 Task: Look for space in Zarqa, Jordan from 1st June, 2023 to 9th June, 2023 for 5 adults in price range Rs.6000 to Rs.12000. Place can be entire place with 3 bedrooms having 3 beds and 3 bathrooms. Property type can be house, flat, guest house. Amenities needed are: washing machine. Booking option can be shelf check-in. Required host language is English.
Action: Mouse moved to (430, 76)
Screenshot: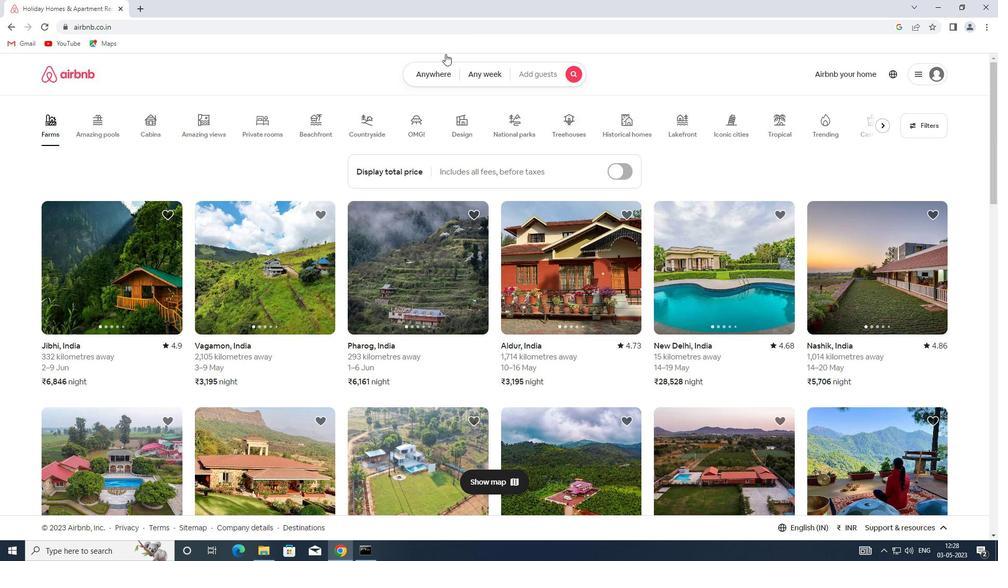 
Action: Mouse pressed left at (430, 76)
Screenshot: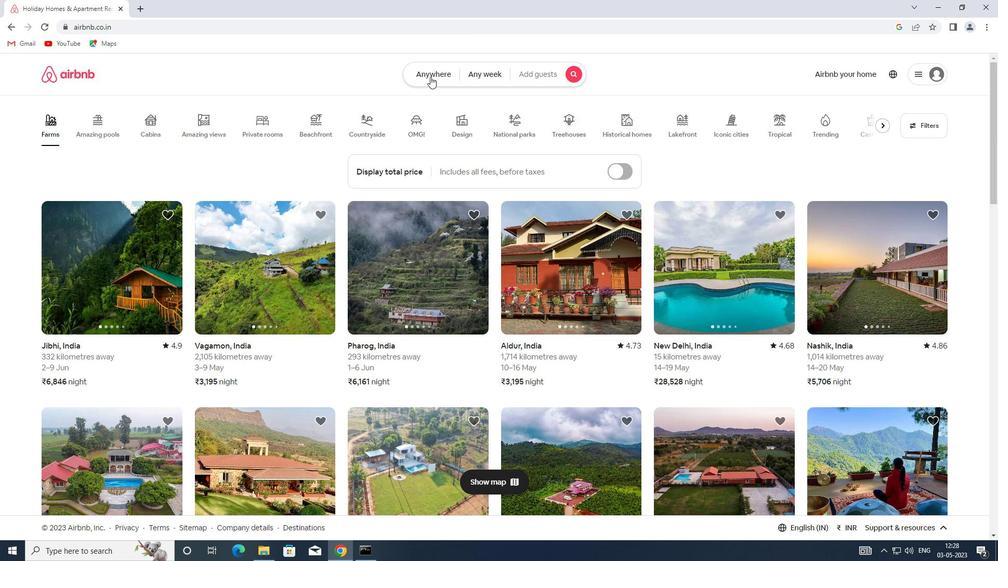 
Action: Mouse moved to (328, 109)
Screenshot: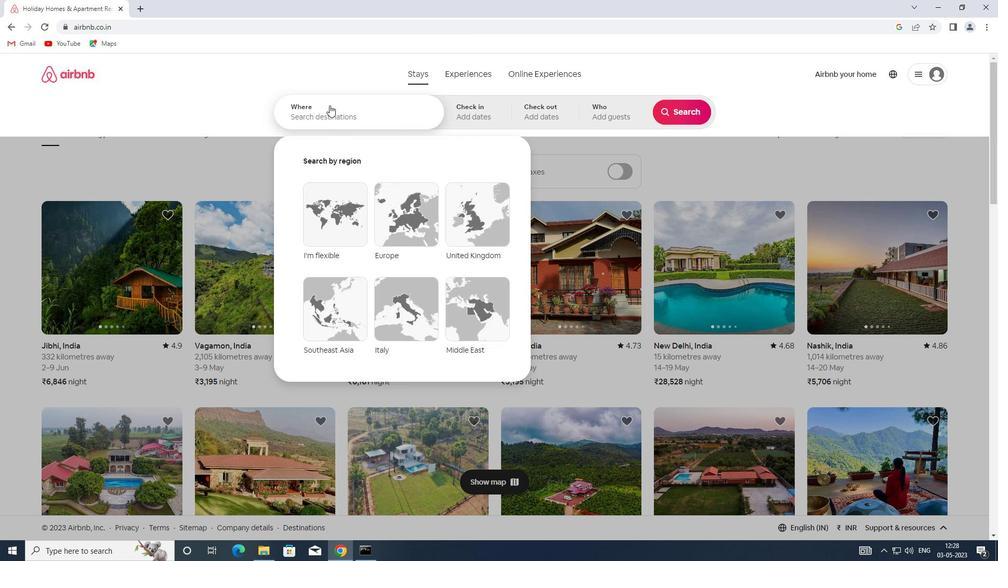 
Action: Mouse pressed left at (328, 109)
Screenshot: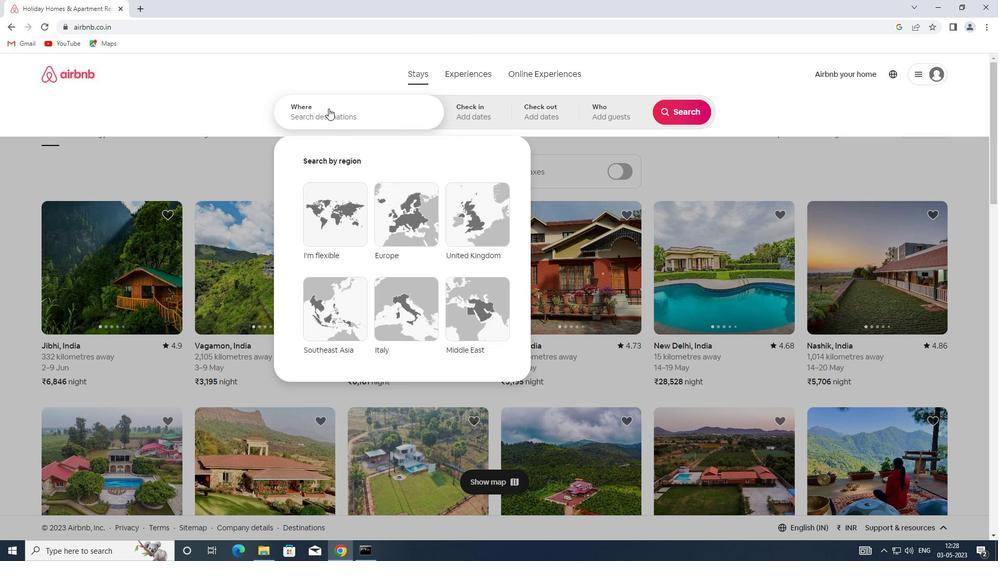 
Action: Key pressed <Key.shift>ZARQA
Screenshot: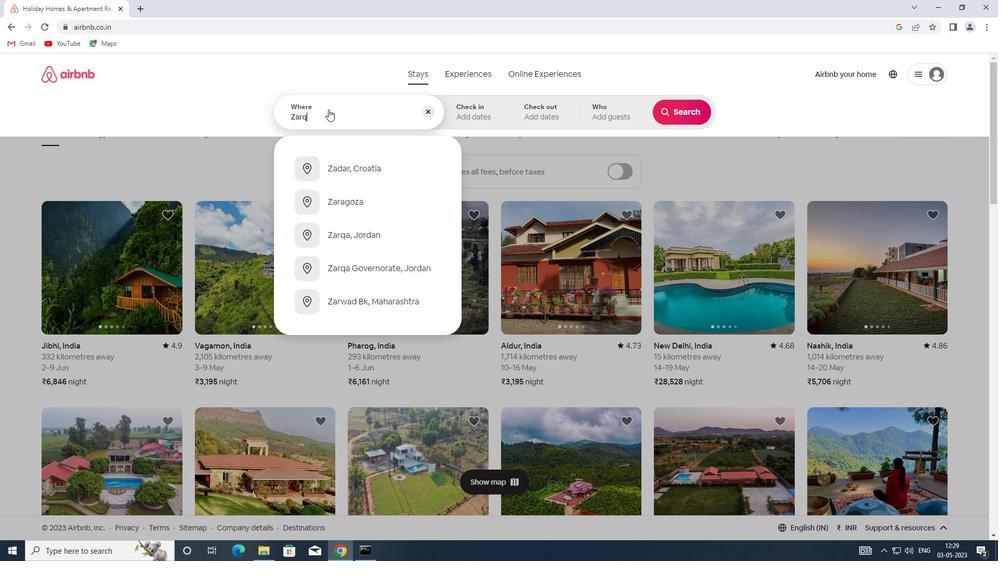 
Action: Mouse moved to (400, 180)
Screenshot: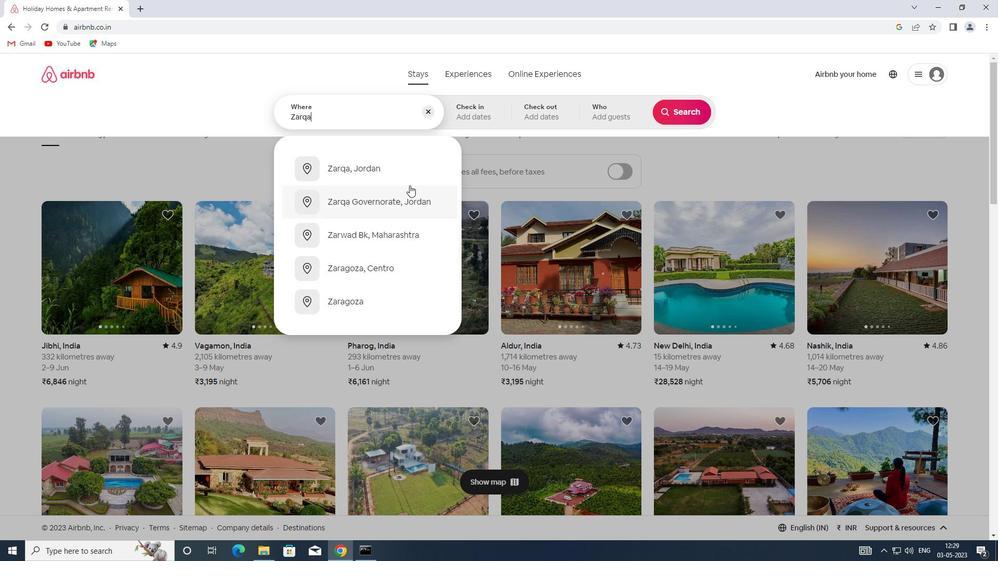 
Action: Mouse pressed left at (400, 180)
Screenshot: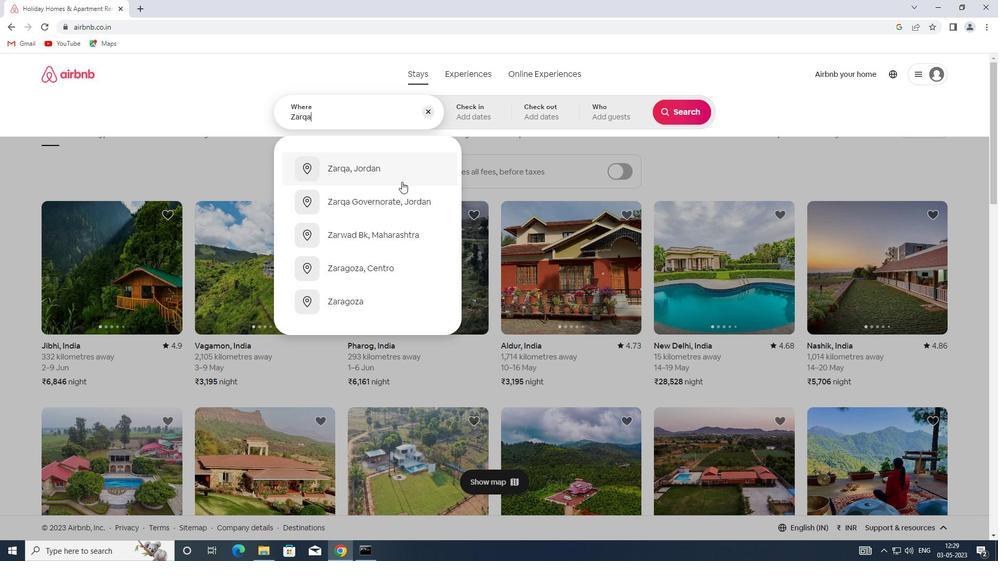 
Action: Mouse moved to (618, 236)
Screenshot: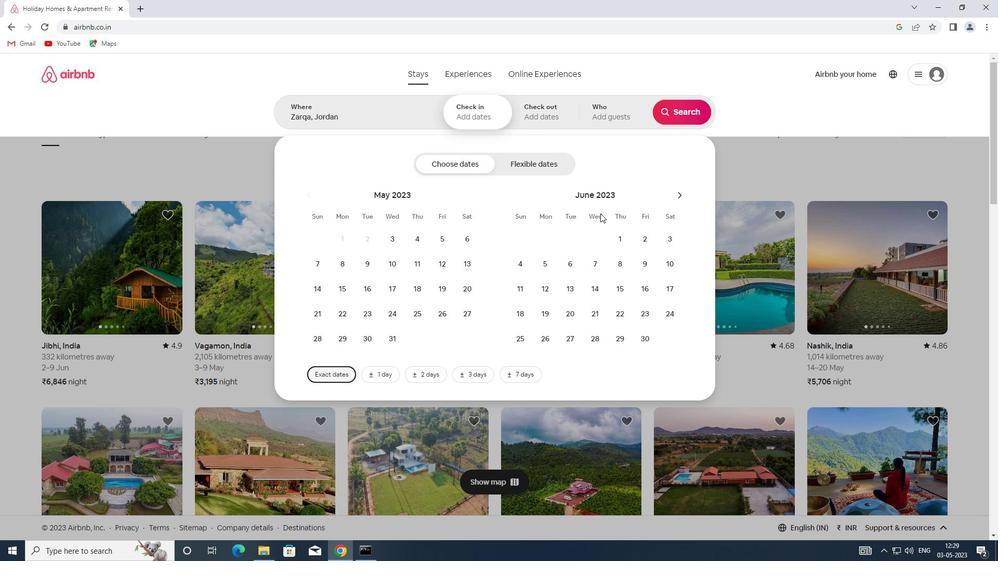
Action: Mouse pressed left at (618, 236)
Screenshot: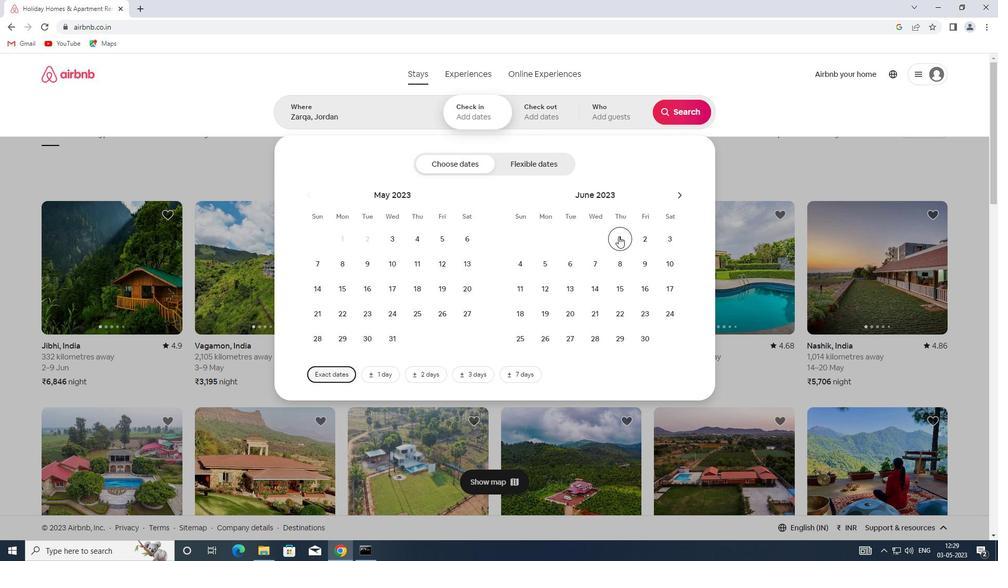 
Action: Mouse moved to (639, 263)
Screenshot: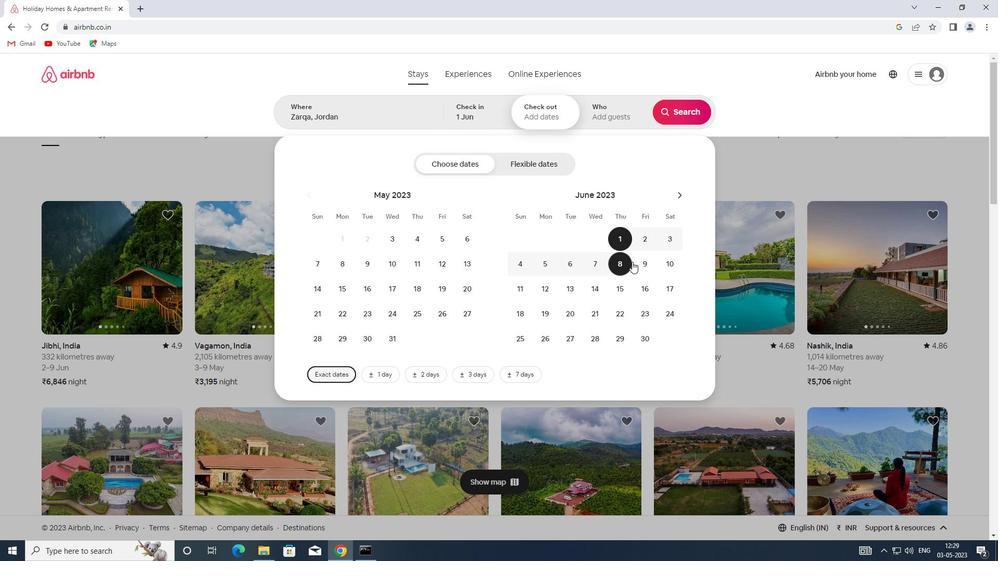 
Action: Mouse pressed left at (639, 263)
Screenshot: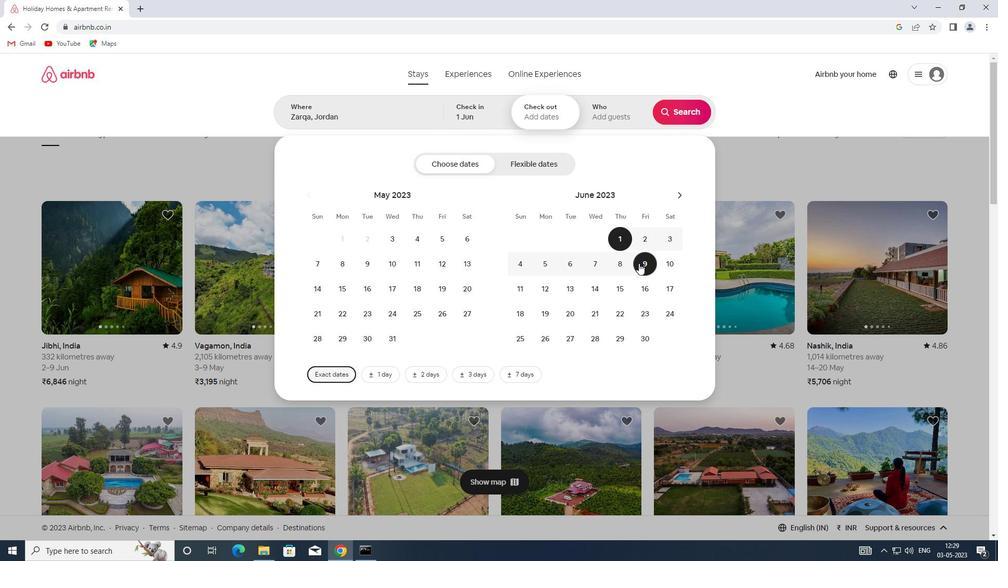 
Action: Mouse moved to (620, 121)
Screenshot: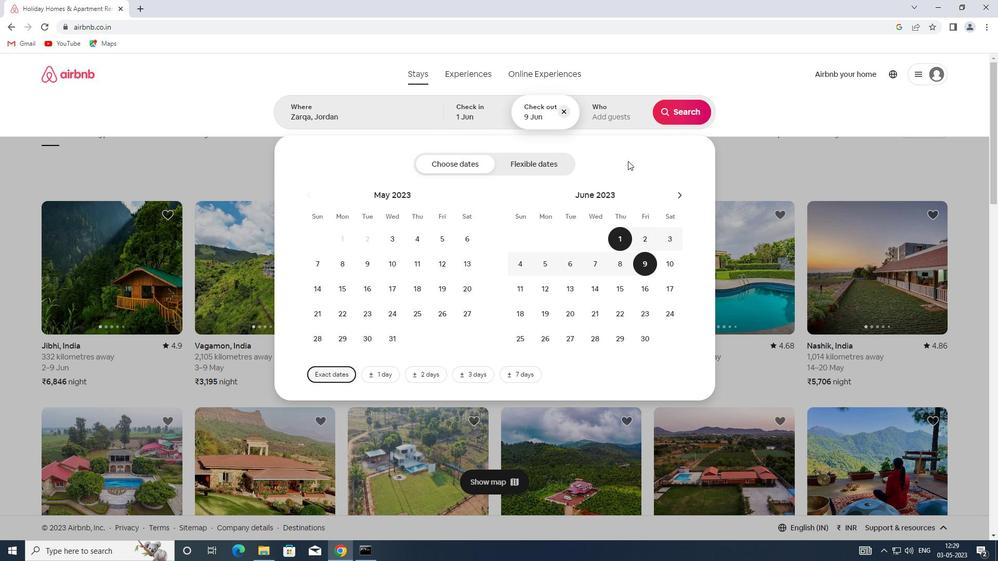 
Action: Mouse pressed left at (620, 121)
Screenshot: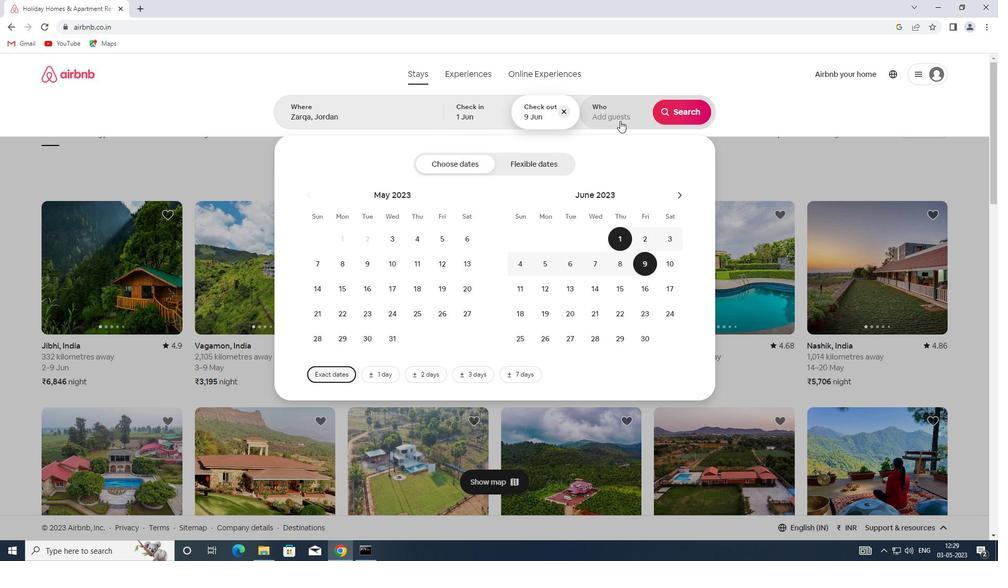 
Action: Mouse moved to (685, 166)
Screenshot: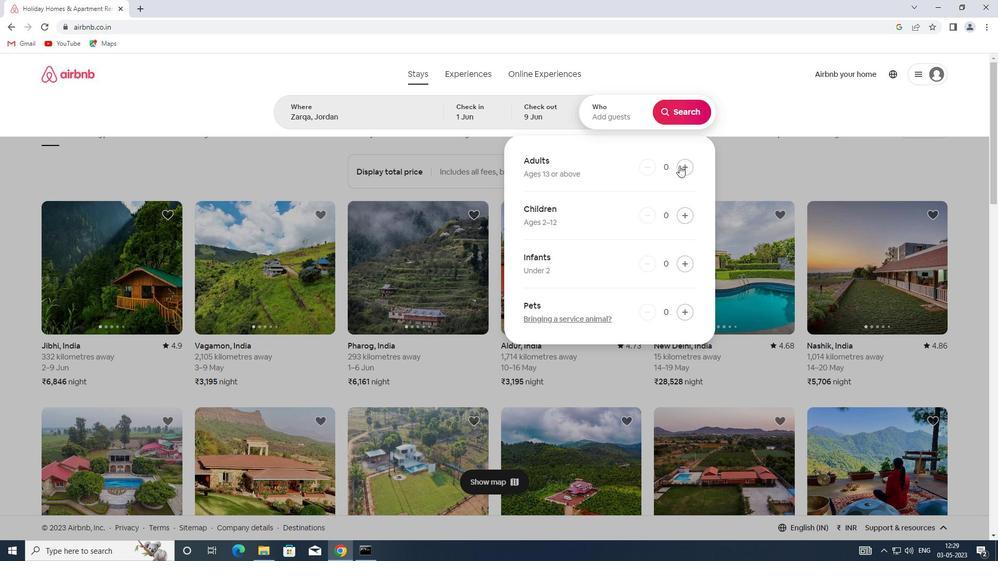 
Action: Mouse pressed left at (685, 166)
Screenshot: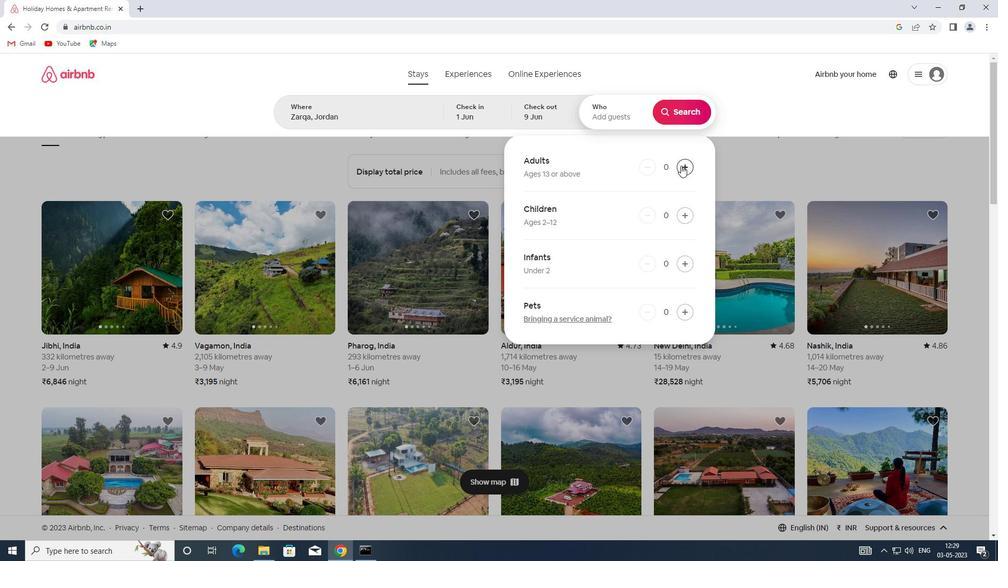 
Action: Mouse pressed left at (685, 166)
Screenshot: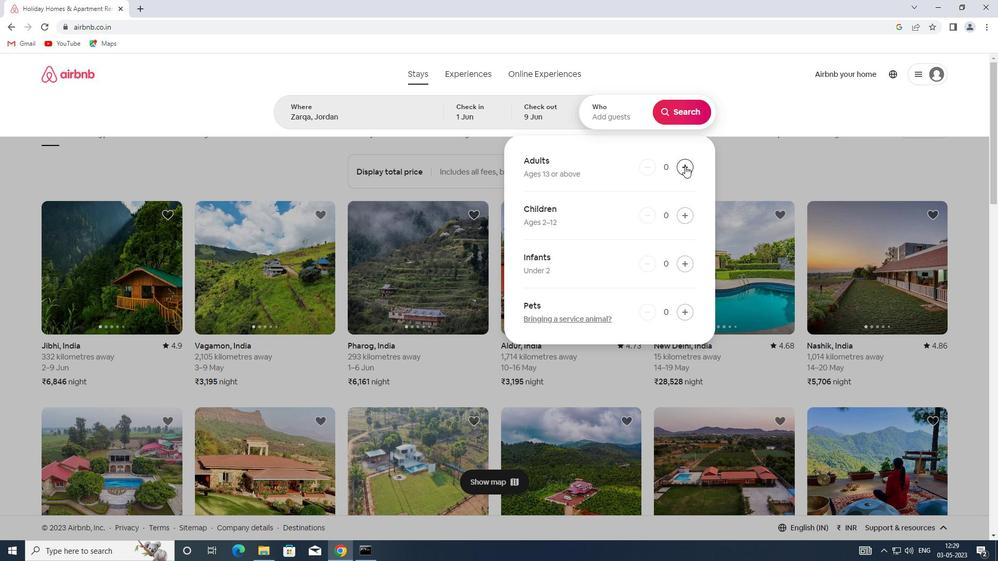 
Action: Mouse pressed left at (685, 166)
Screenshot: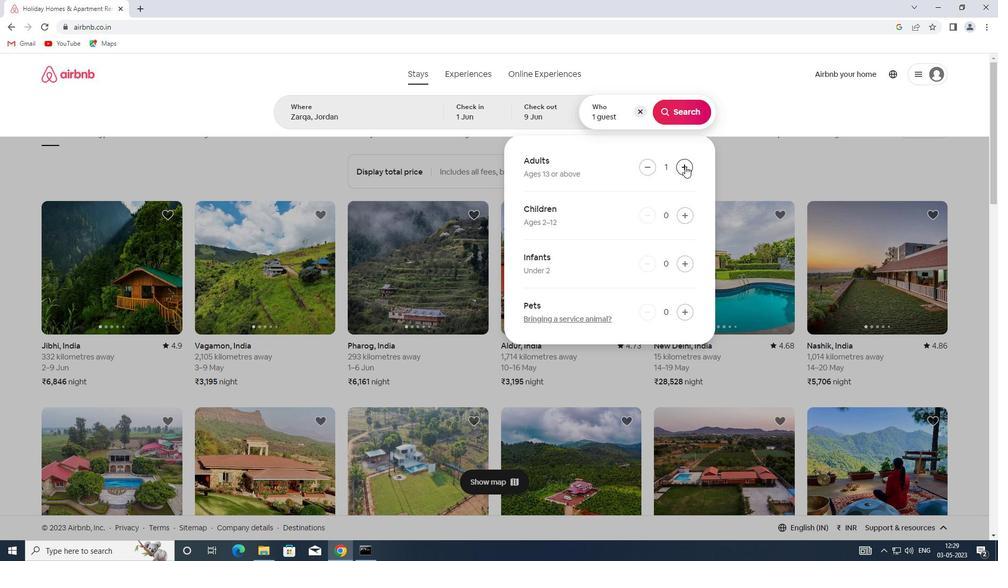 
Action: Mouse pressed left at (685, 166)
Screenshot: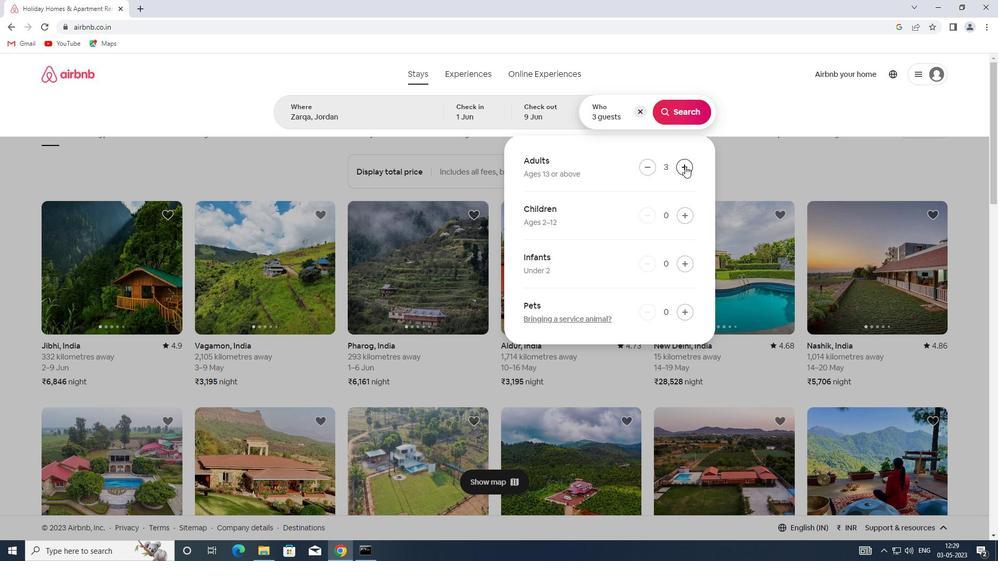 
Action: Mouse pressed left at (685, 166)
Screenshot: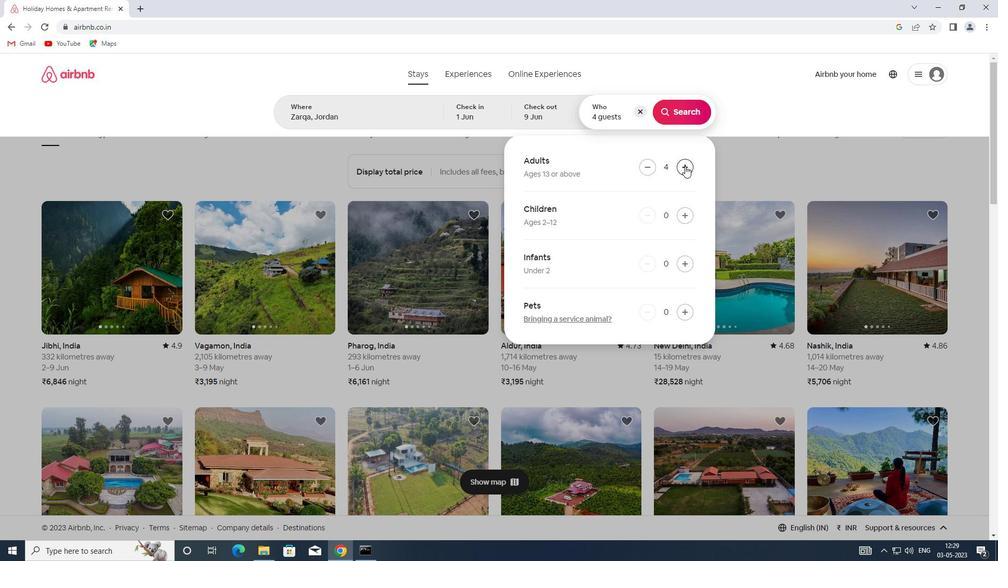 
Action: Mouse moved to (684, 101)
Screenshot: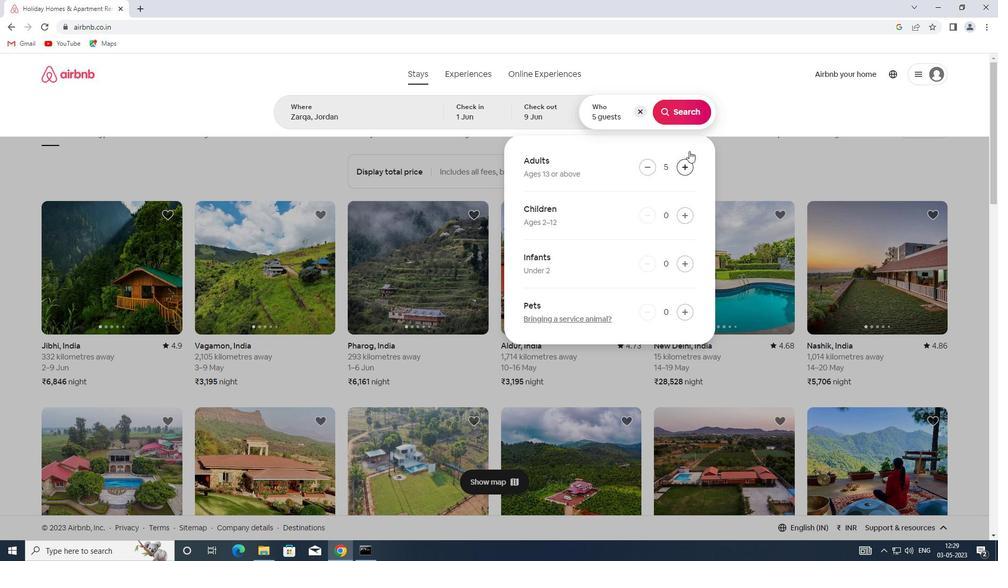 
Action: Mouse pressed left at (684, 101)
Screenshot: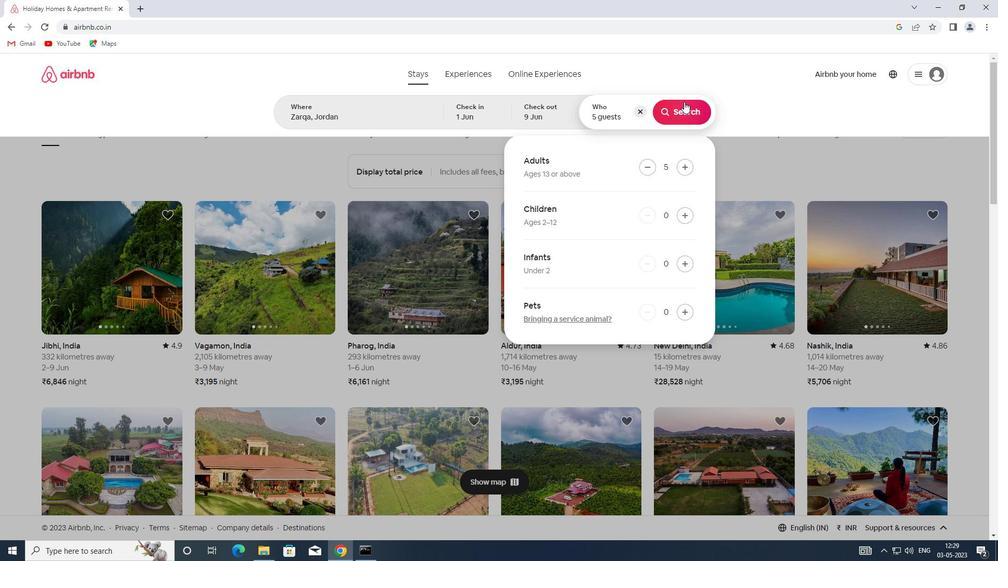 
Action: Mouse moved to (945, 108)
Screenshot: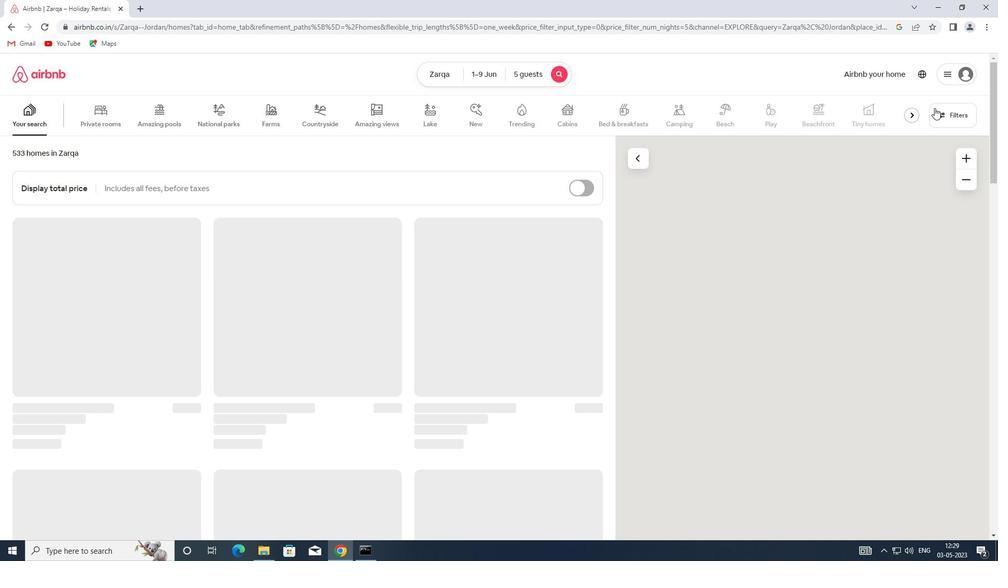
Action: Mouse pressed left at (945, 108)
Screenshot: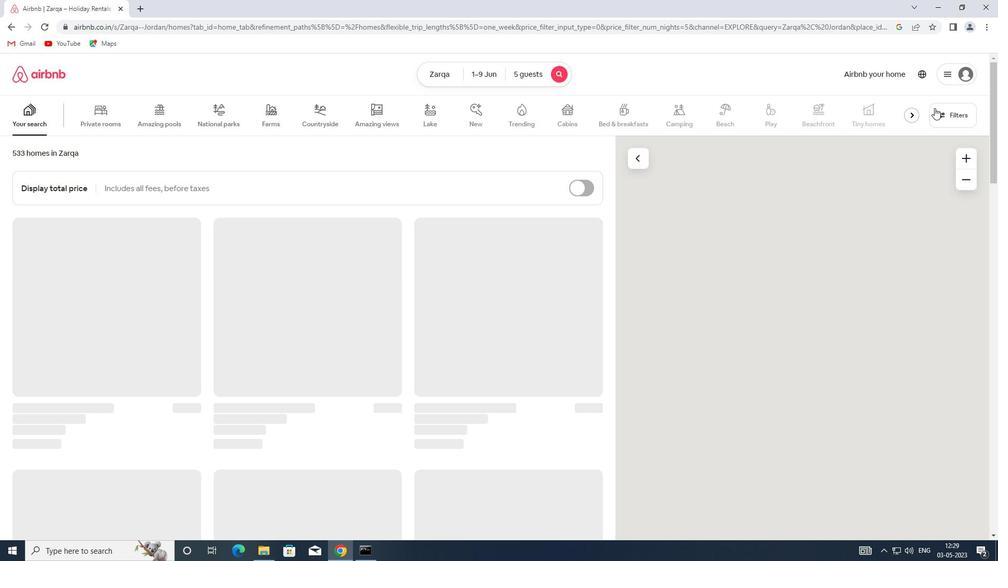 
Action: Mouse moved to (368, 242)
Screenshot: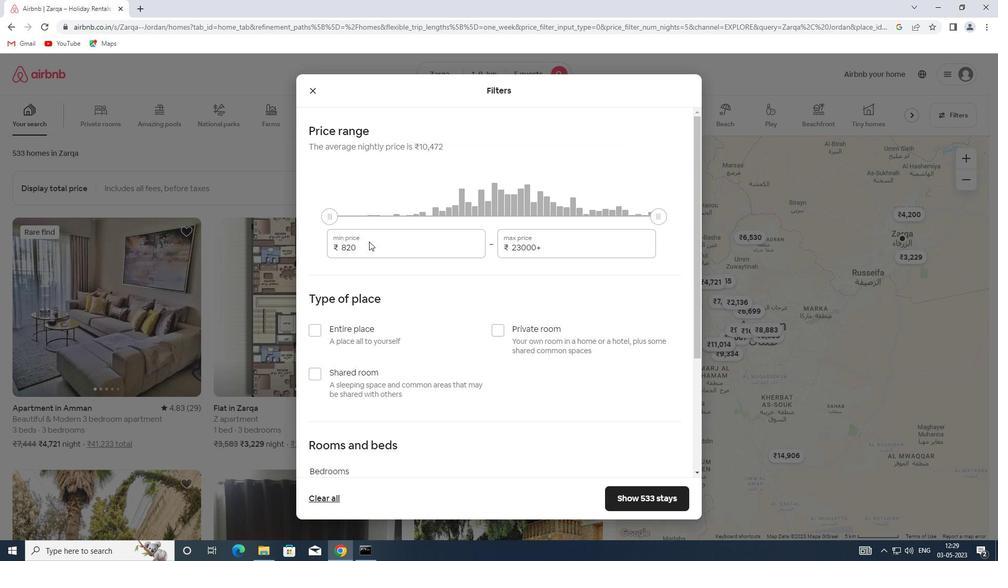 
Action: Mouse pressed left at (368, 242)
Screenshot: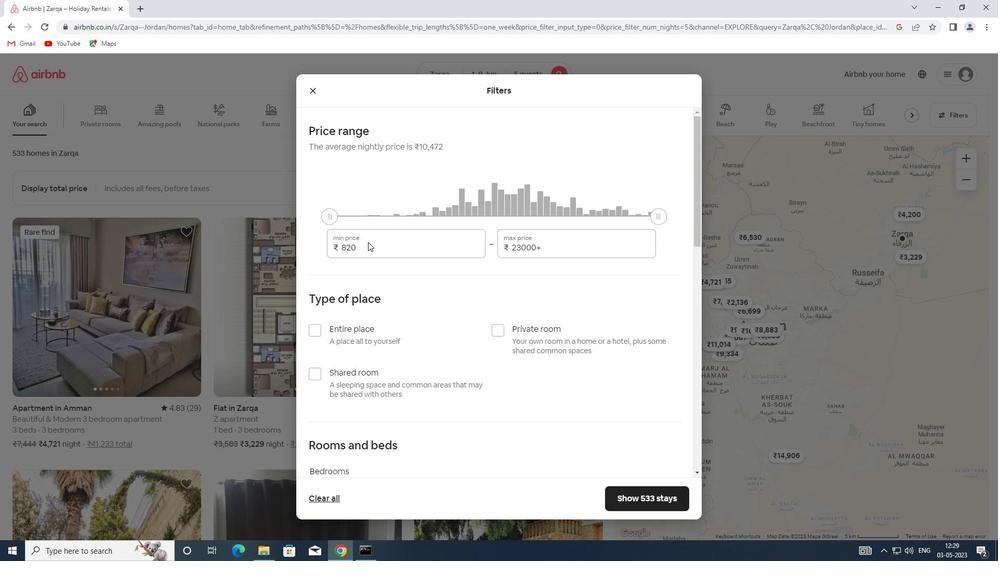
Action: Mouse moved to (368, 244)
Screenshot: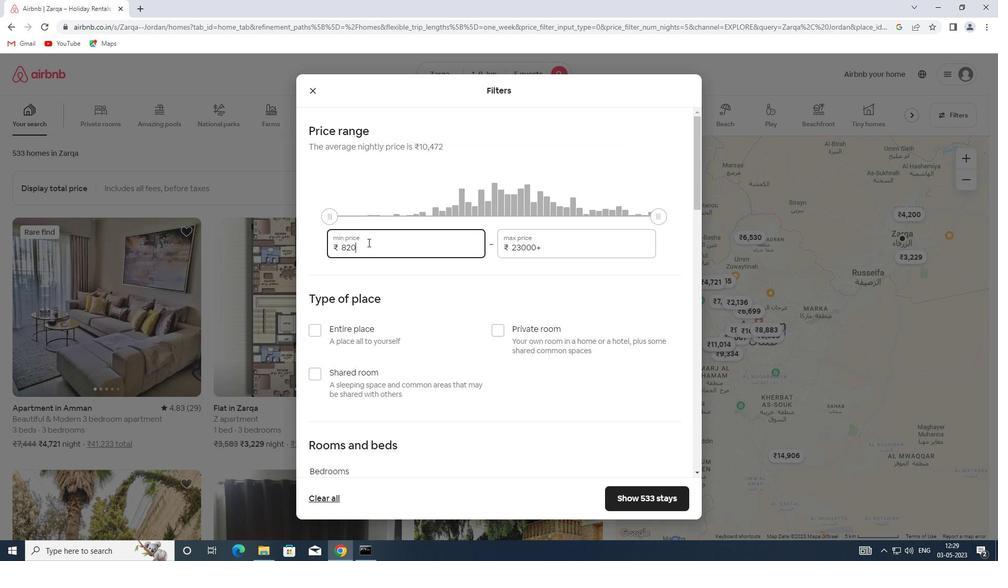 
Action: Mouse pressed left at (368, 244)
Screenshot: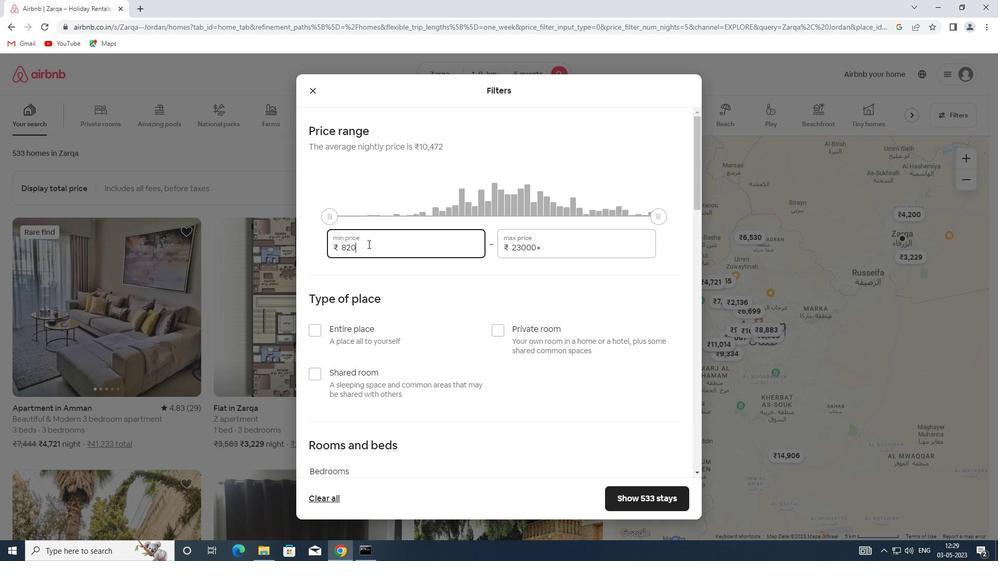 
Action: Mouse moved to (334, 248)
Screenshot: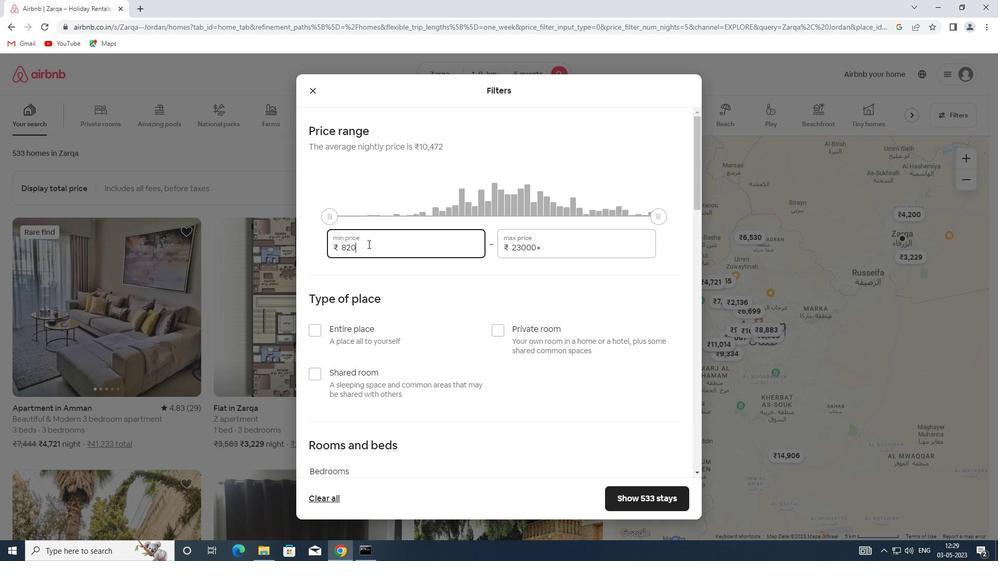
Action: Key pressed 6000
Screenshot: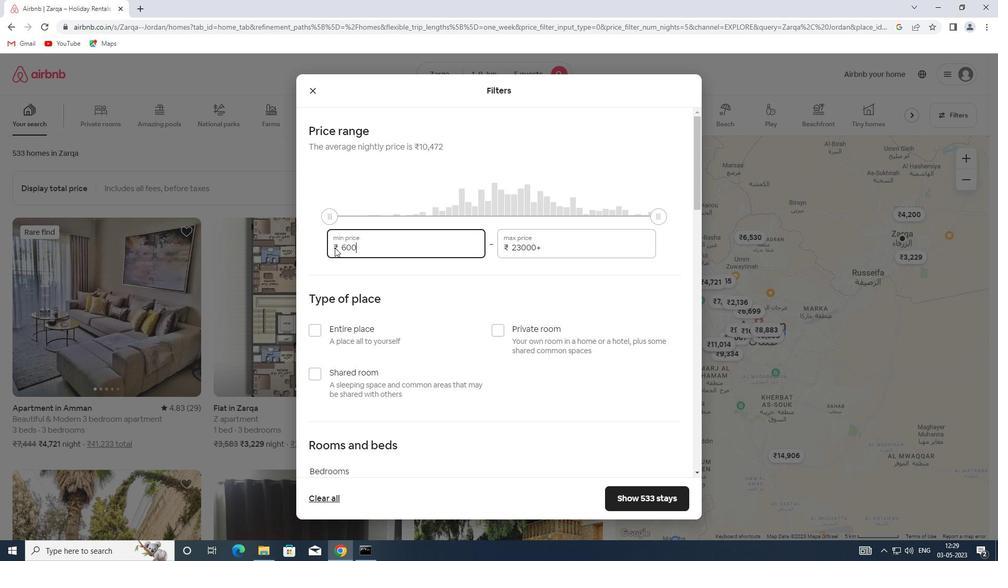 
Action: Mouse moved to (548, 250)
Screenshot: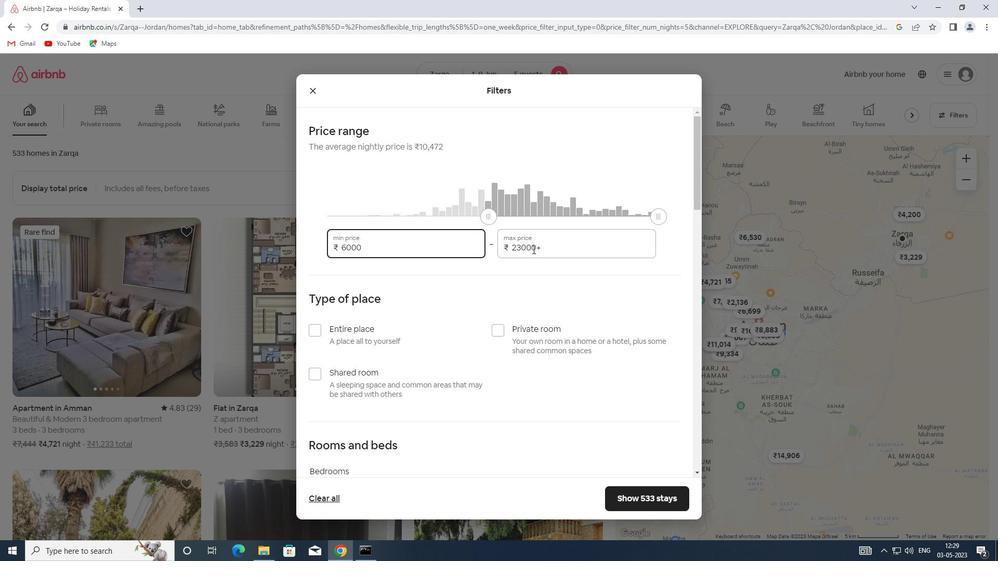 
Action: Mouse pressed left at (548, 250)
Screenshot: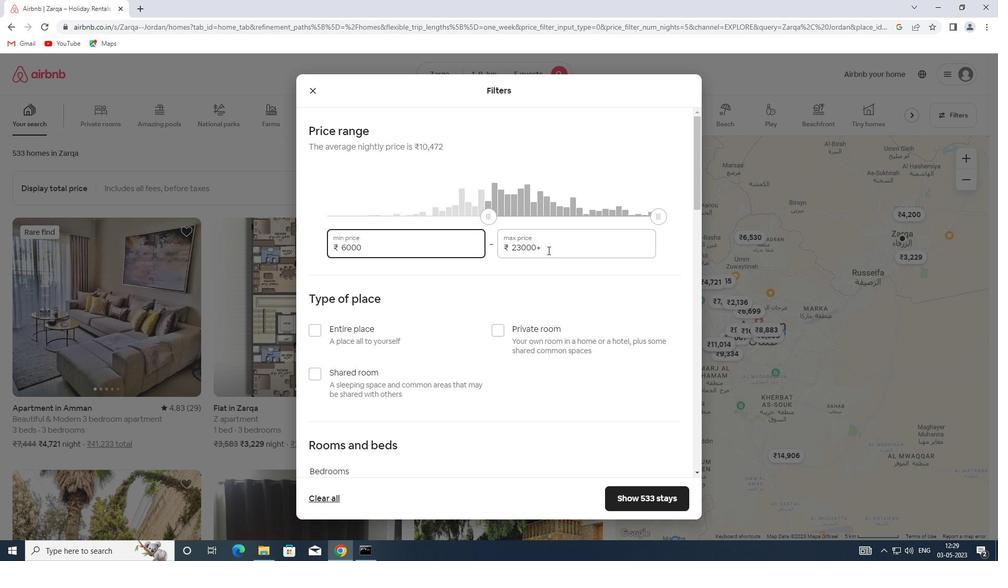 
Action: Mouse moved to (460, 250)
Screenshot: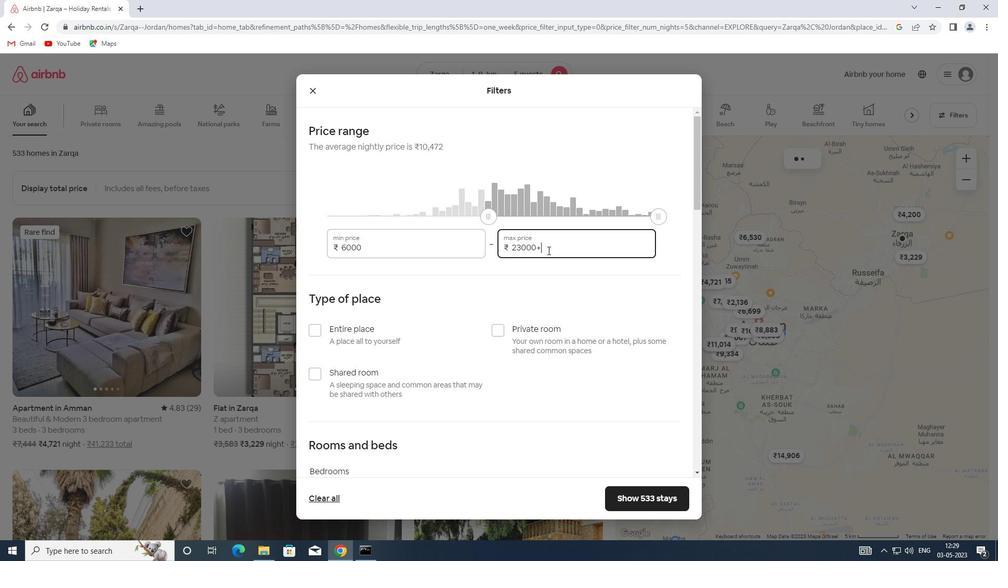 
Action: Key pressed 12000
Screenshot: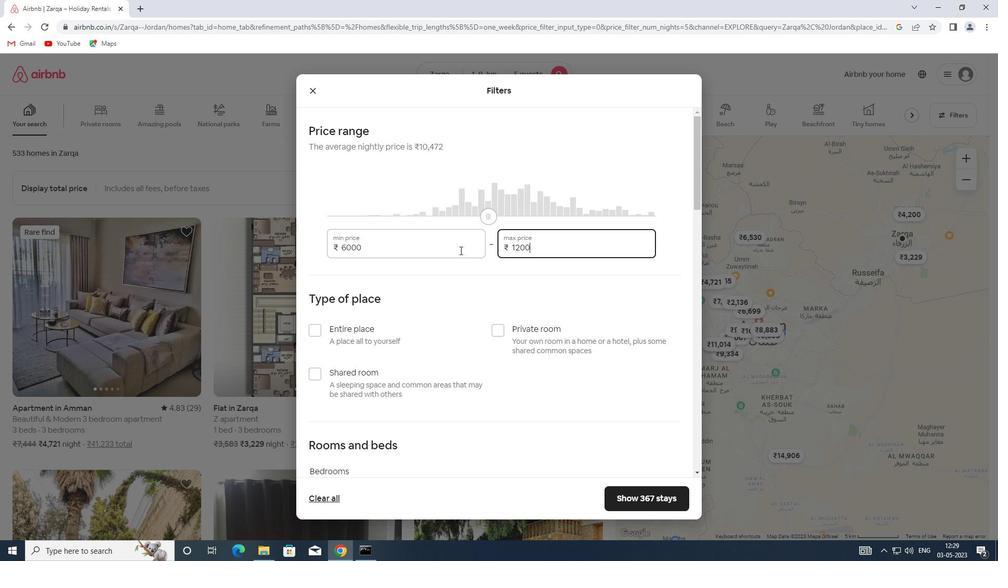 
Action: Mouse moved to (319, 332)
Screenshot: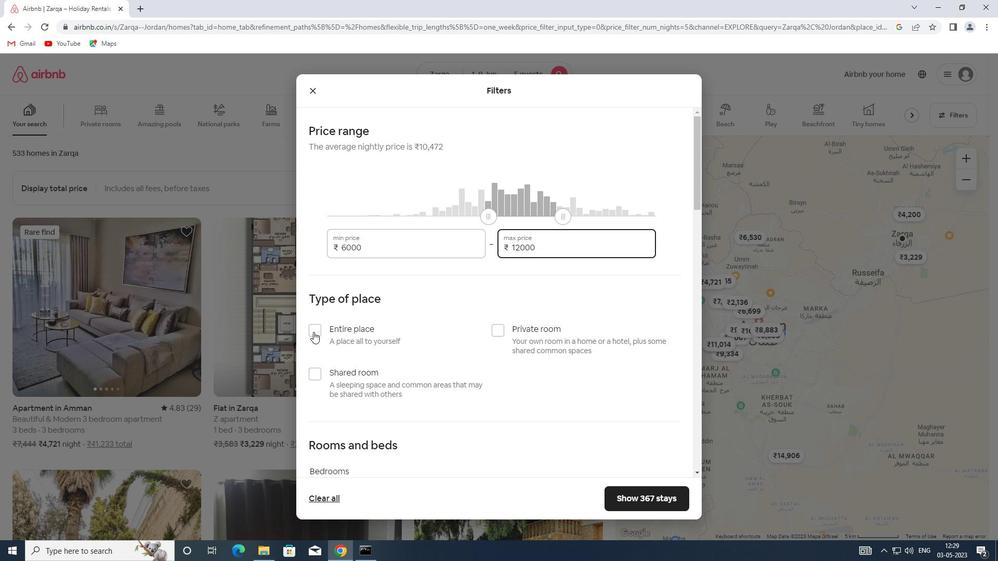 
Action: Mouse pressed left at (319, 332)
Screenshot: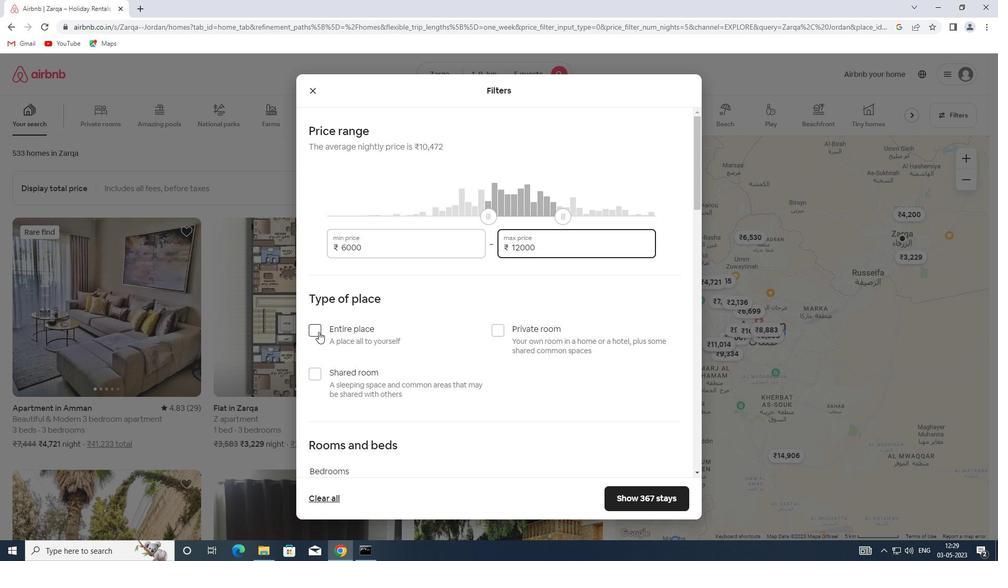 
Action: Mouse moved to (327, 317)
Screenshot: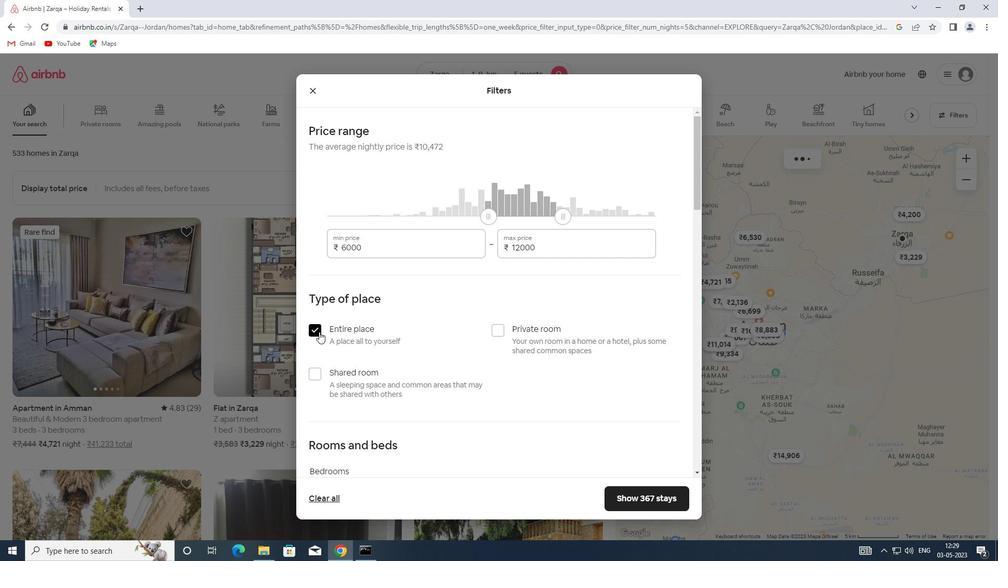 
Action: Mouse scrolled (327, 316) with delta (0, 0)
Screenshot: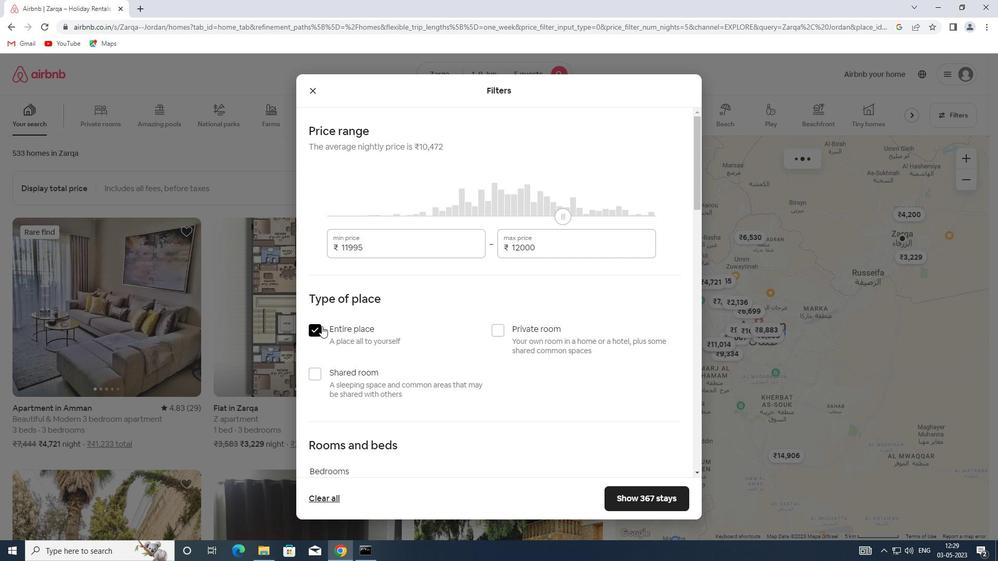 
Action: Mouse scrolled (327, 316) with delta (0, 0)
Screenshot: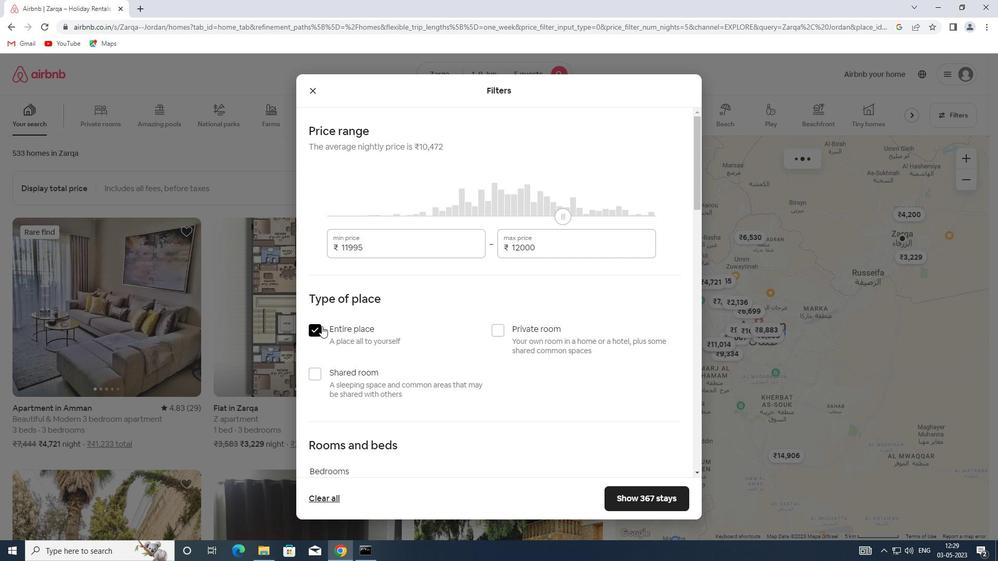 
Action: Mouse scrolled (327, 316) with delta (0, 0)
Screenshot: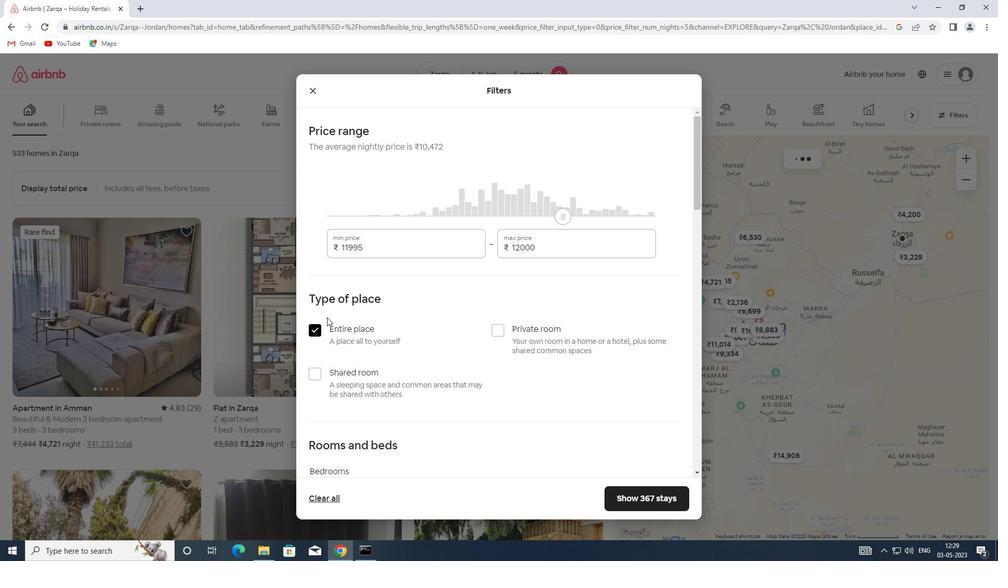 
Action: Mouse scrolled (327, 316) with delta (0, 0)
Screenshot: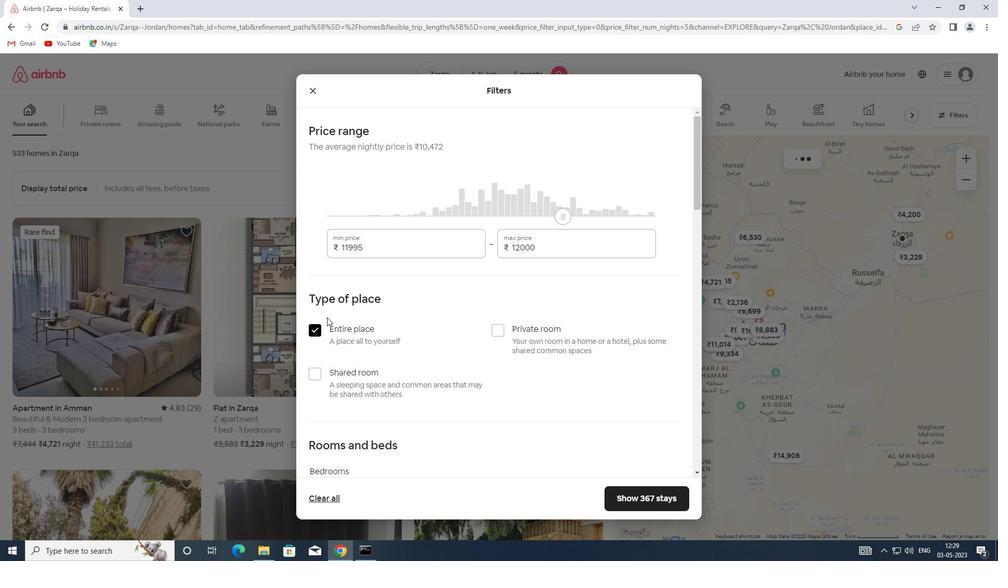 
Action: Mouse moved to (441, 292)
Screenshot: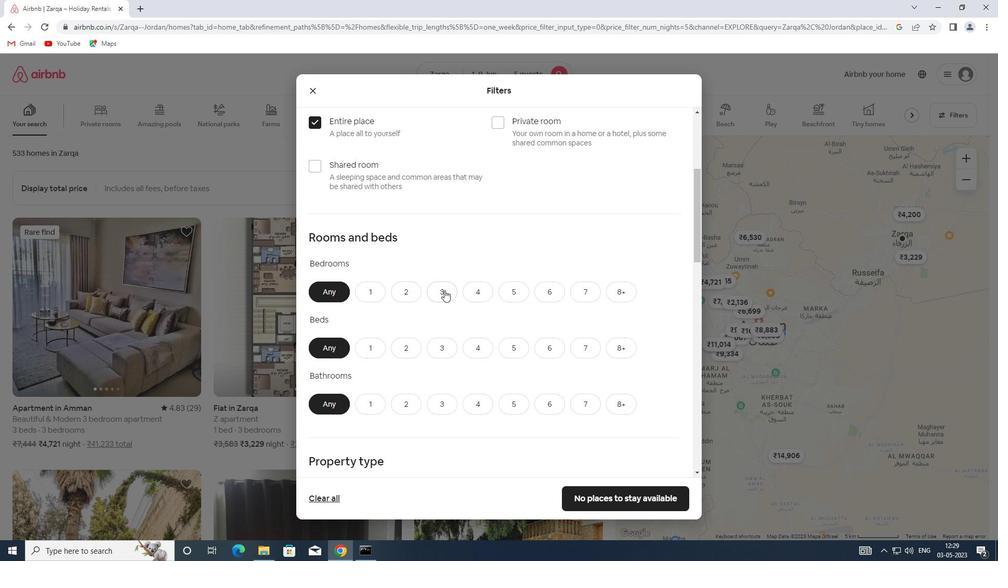 
Action: Mouse pressed left at (441, 292)
Screenshot: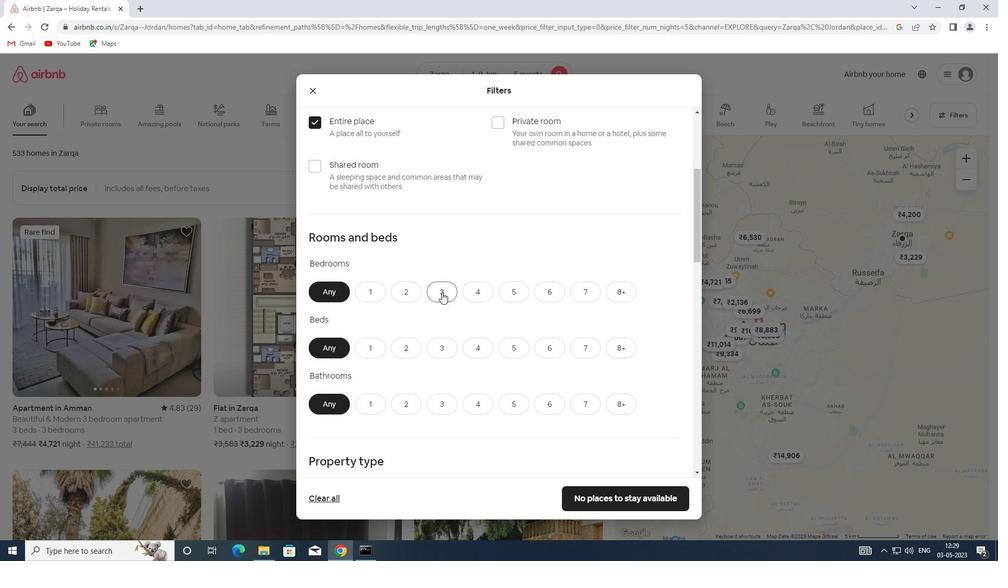 
Action: Mouse moved to (436, 347)
Screenshot: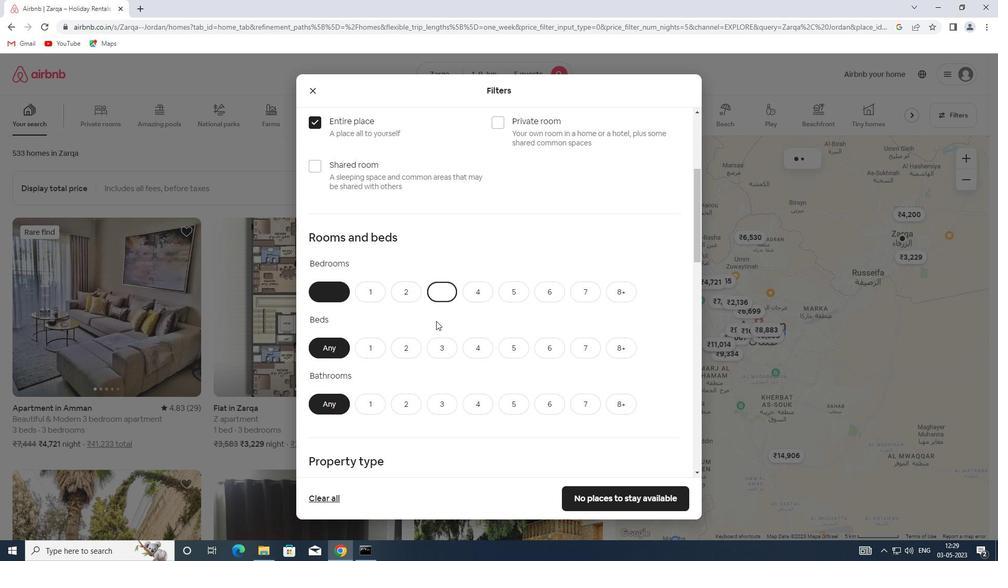 
Action: Mouse pressed left at (436, 347)
Screenshot: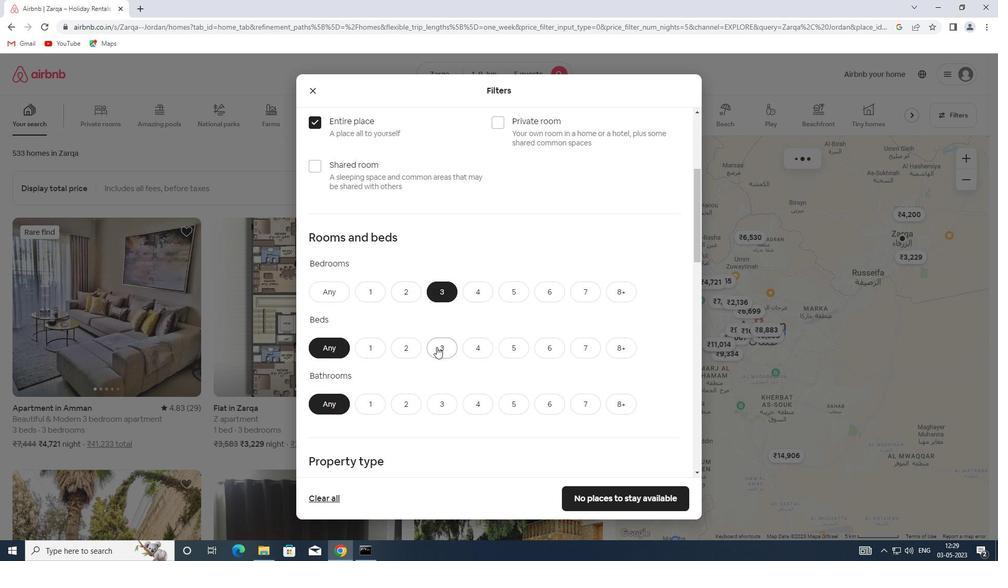 
Action: Mouse scrolled (436, 346) with delta (0, 0)
Screenshot: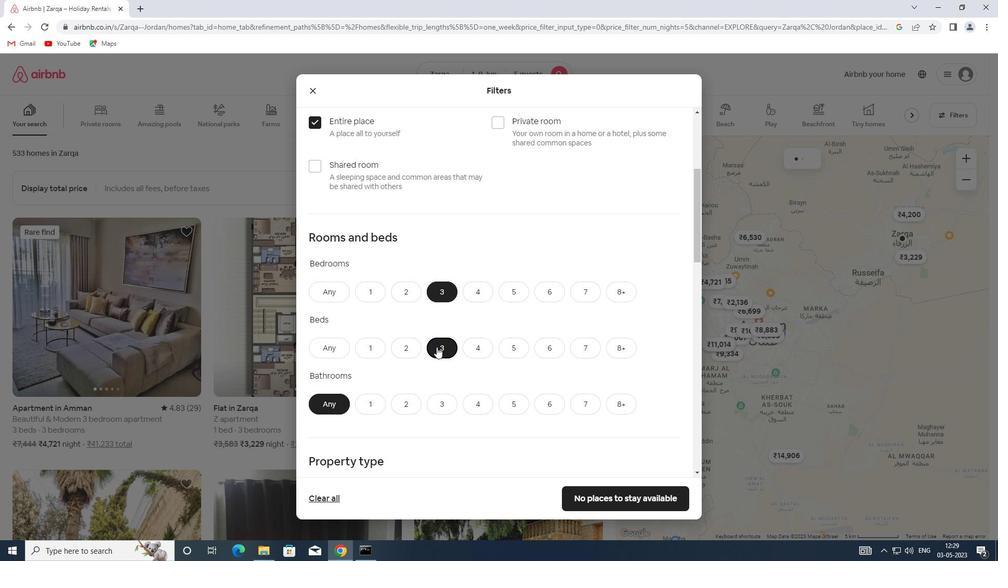 
Action: Mouse scrolled (436, 346) with delta (0, 0)
Screenshot: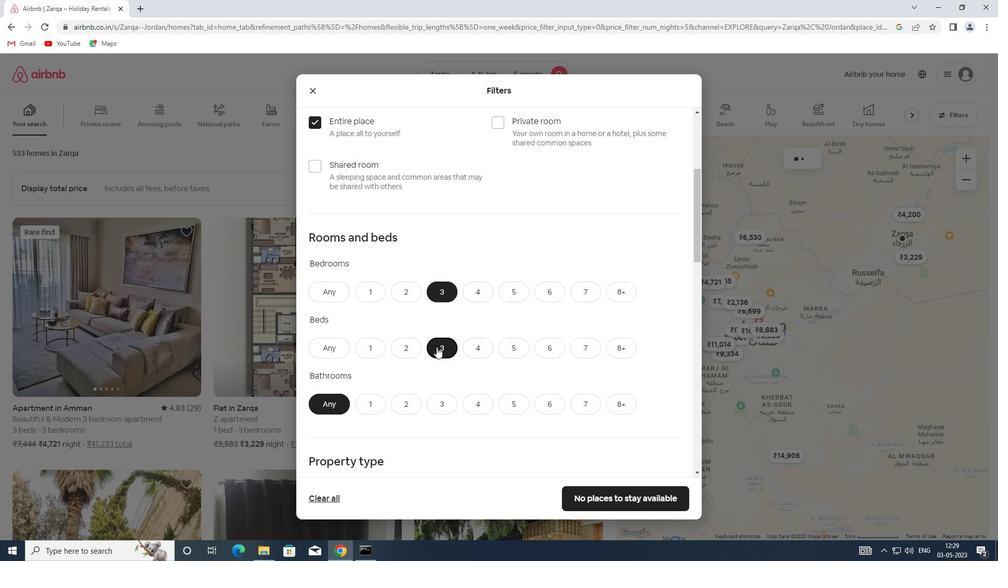 
Action: Mouse moved to (436, 347)
Screenshot: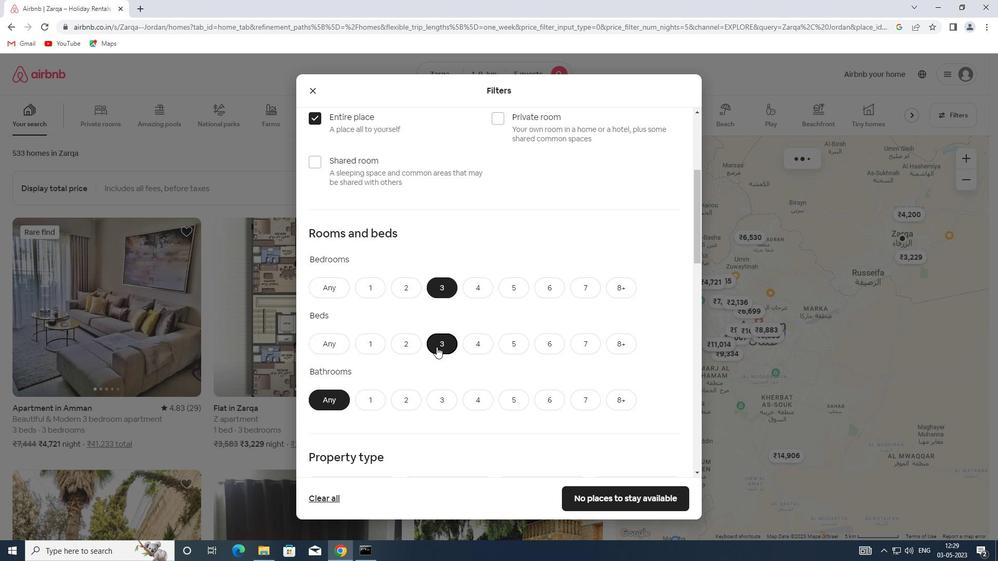 
Action: Mouse scrolled (436, 346) with delta (0, 0)
Screenshot: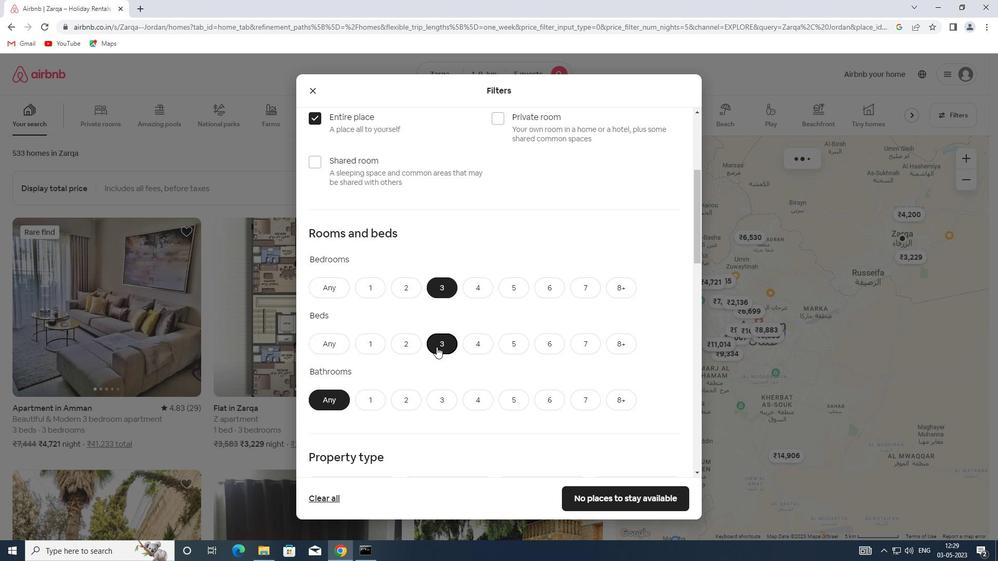 
Action: Mouse moved to (437, 347)
Screenshot: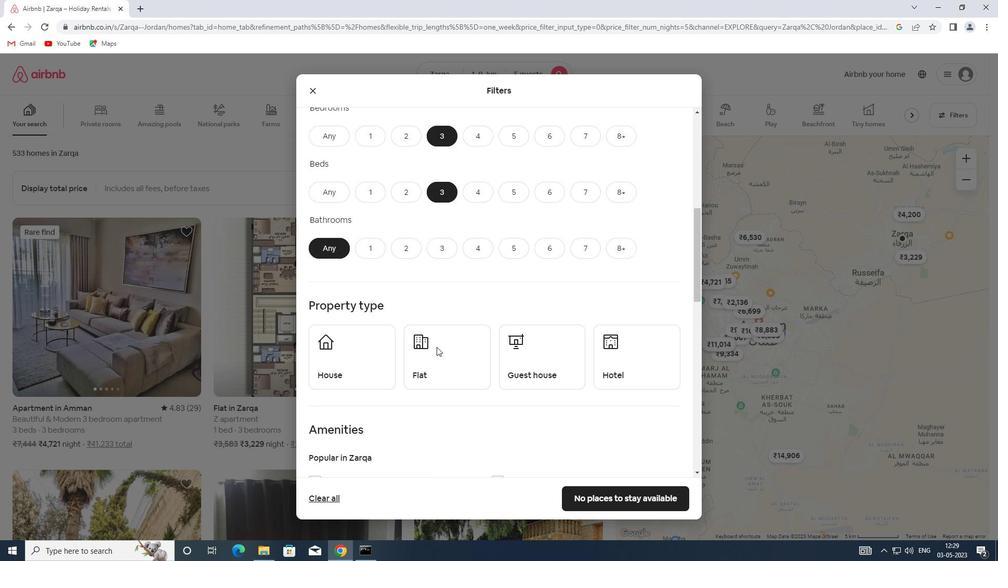 
Action: Mouse scrolled (437, 346) with delta (0, 0)
Screenshot: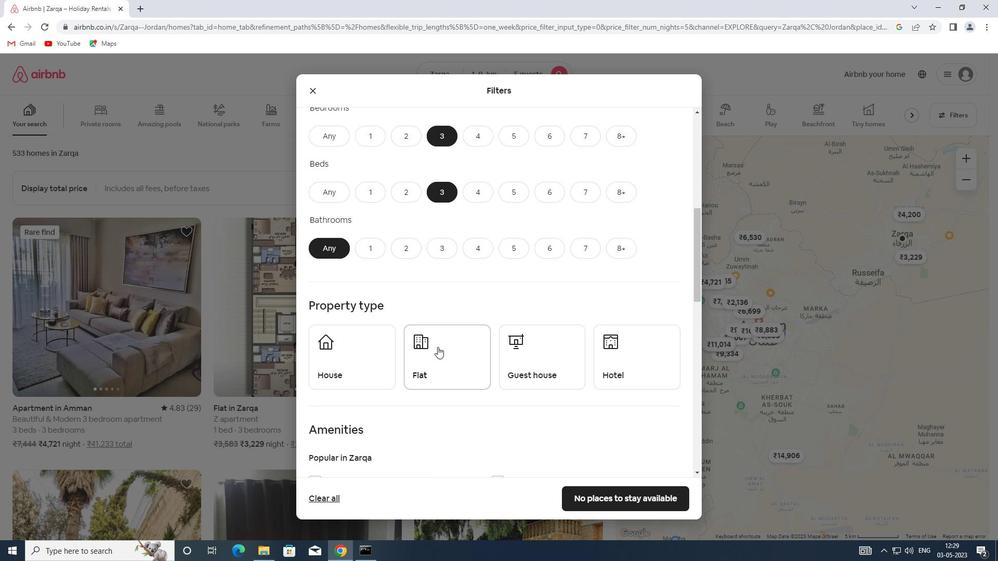 
Action: Mouse moved to (436, 198)
Screenshot: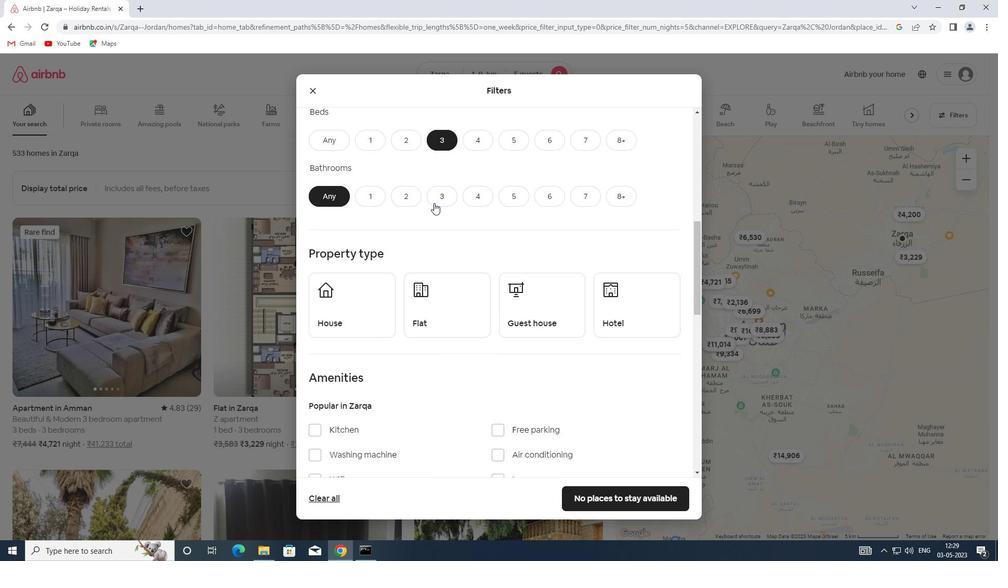 
Action: Mouse pressed left at (436, 198)
Screenshot: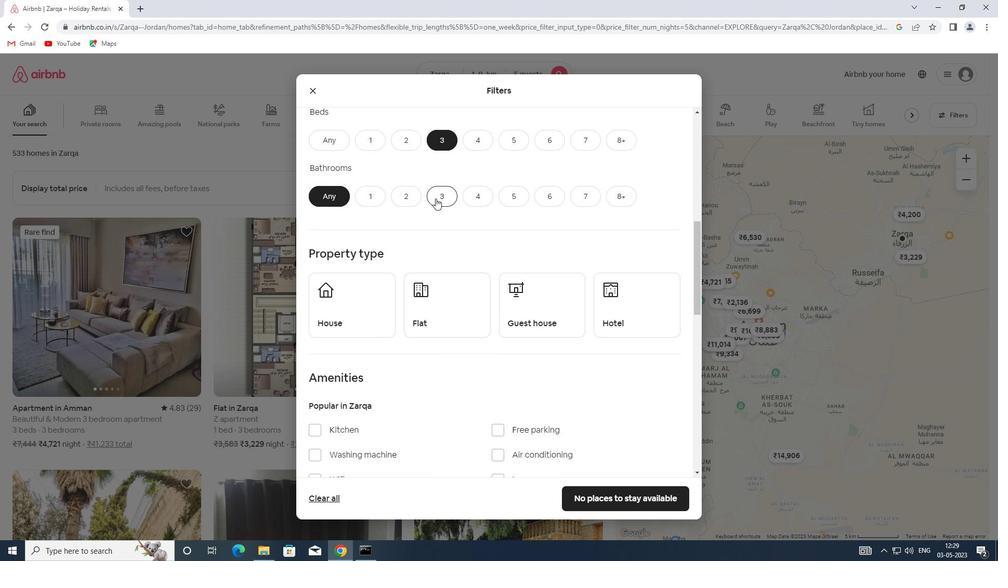 
Action: Mouse moved to (349, 326)
Screenshot: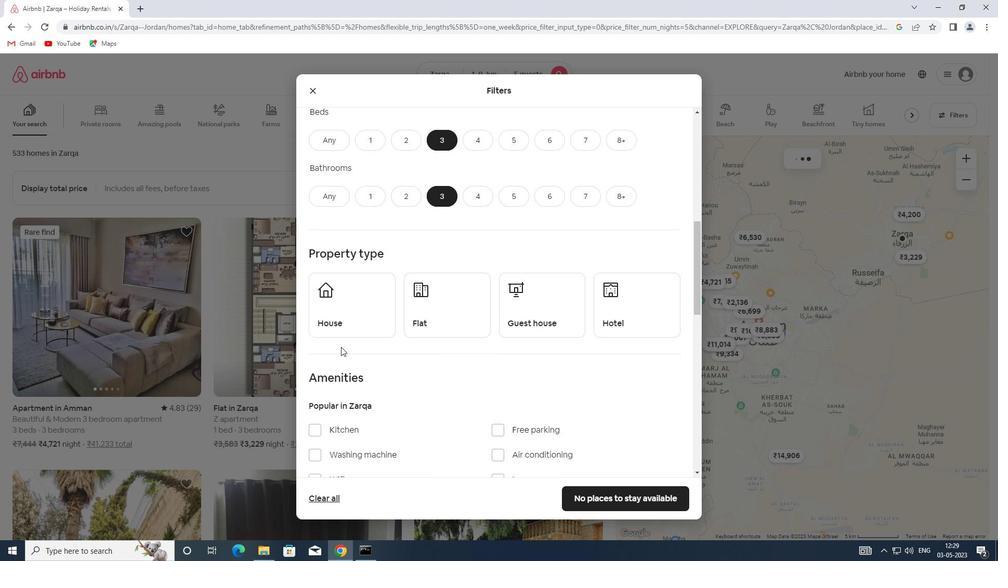 
Action: Mouse pressed left at (349, 326)
Screenshot: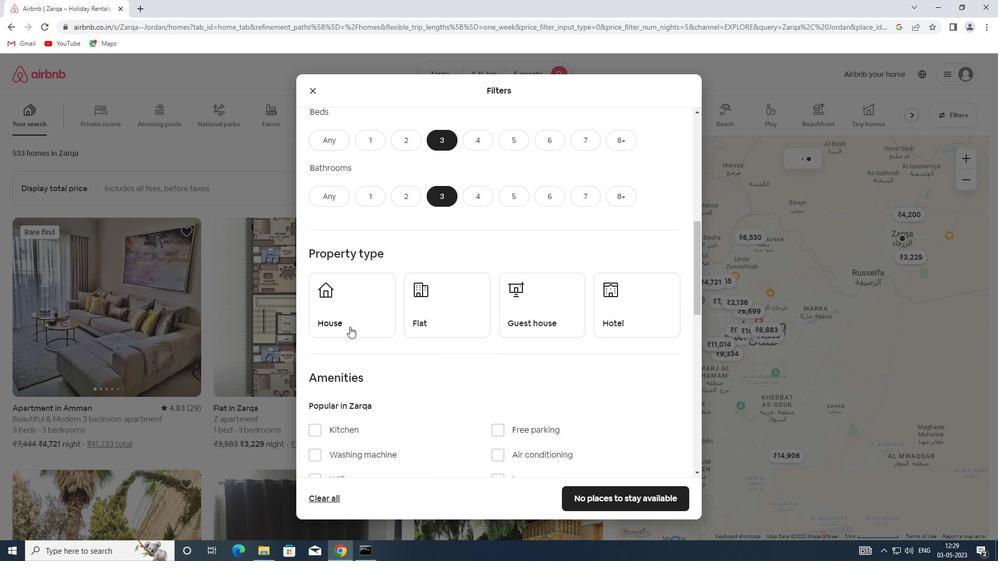 
Action: Mouse moved to (464, 320)
Screenshot: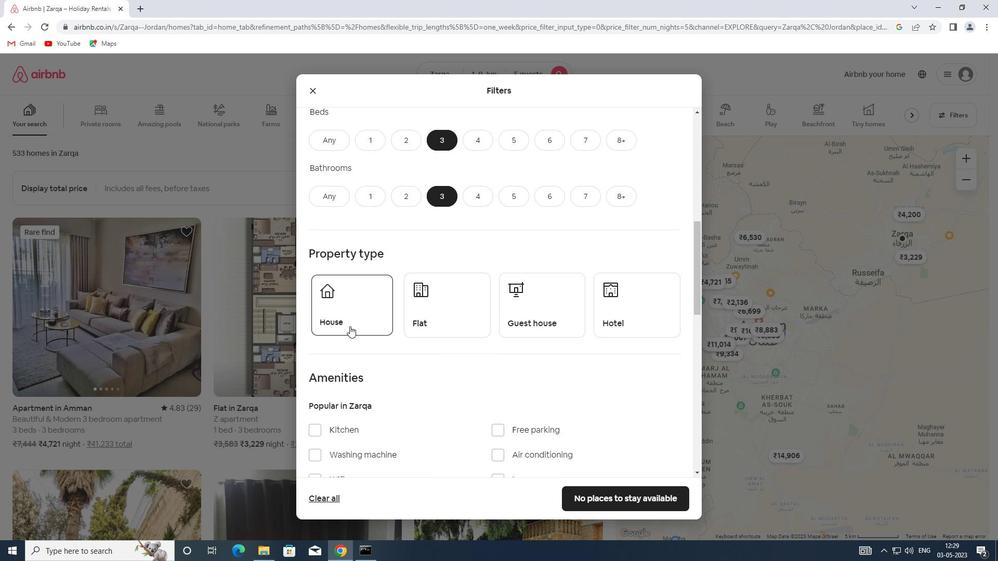 
Action: Mouse pressed left at (464, 320)
Screenshot: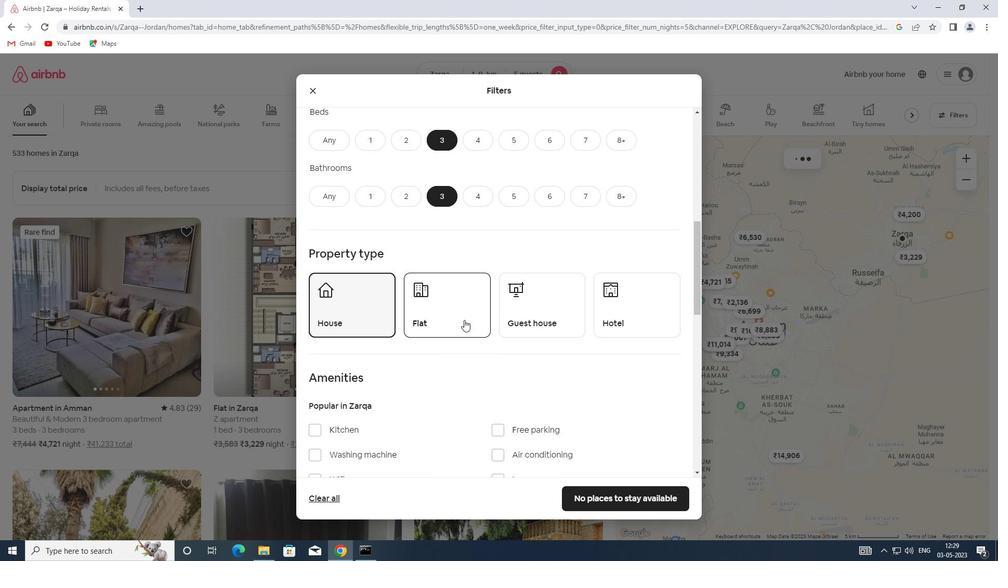 
Action: Mouse moved to (514, 322)
Screenshot: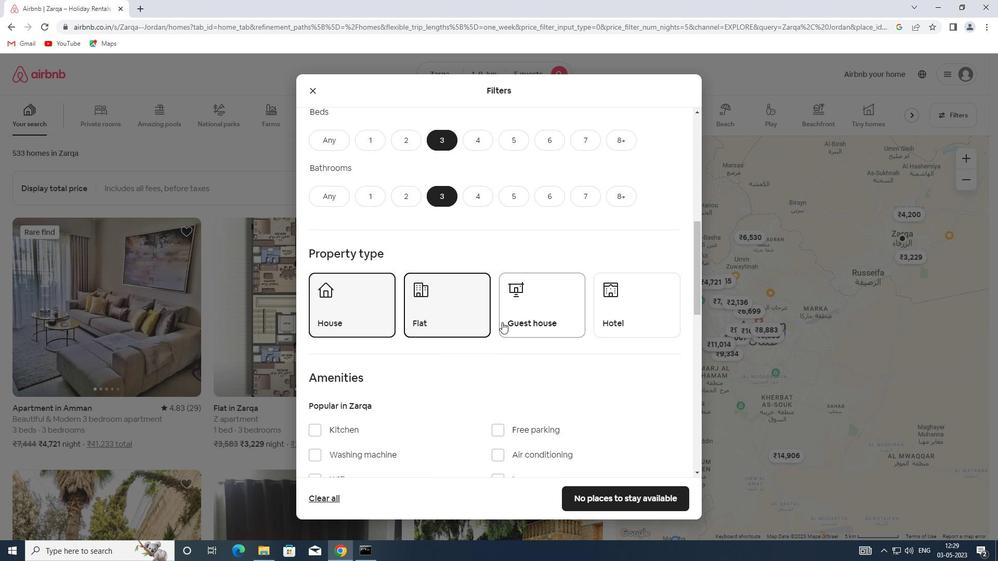 
Action: Mouse pressed left at (514, 322)
Screenshot: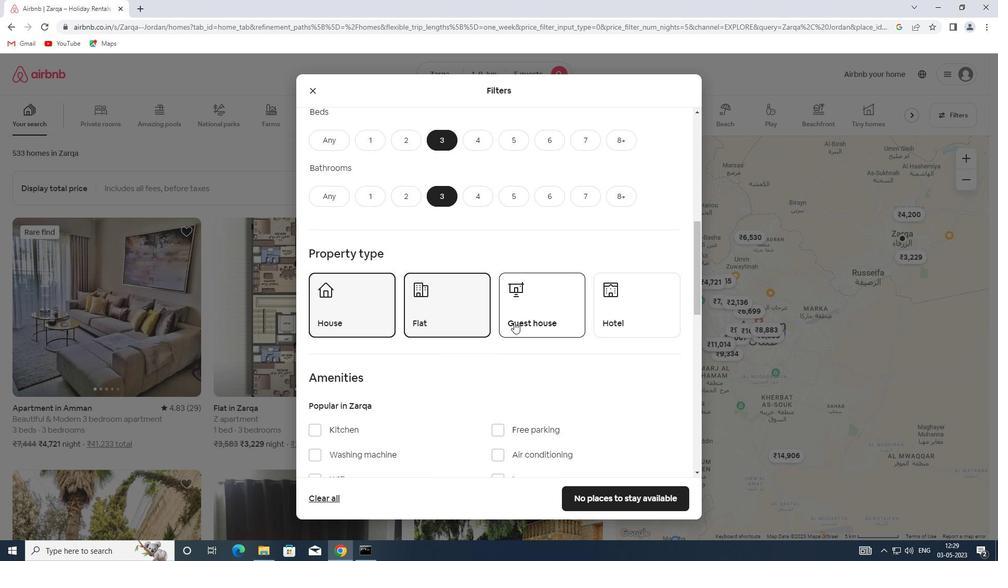 
Action: Mouse scrolled (514, 321) with delta (0, 0)
Screenshot: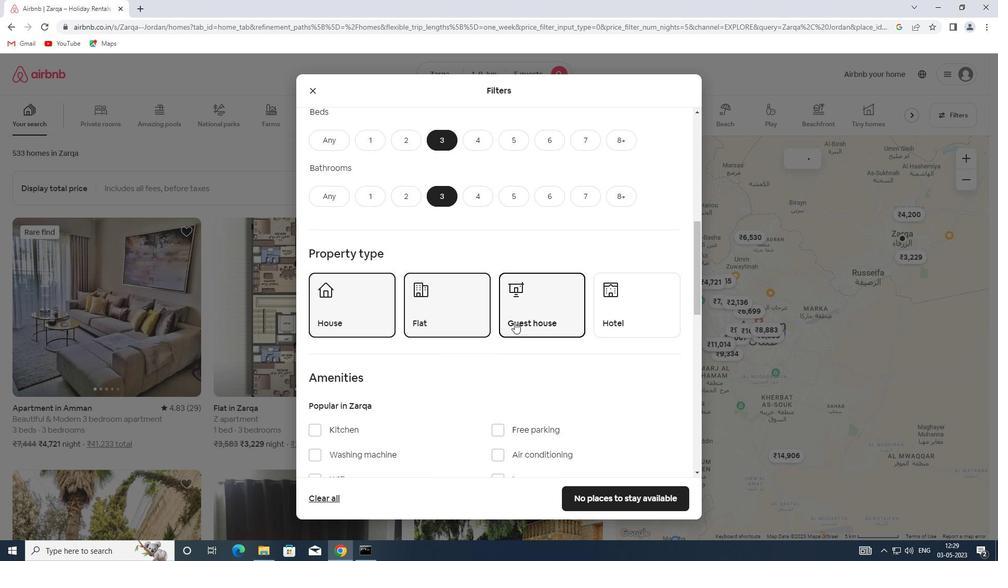 
Action: Mouse scrolled (514, 321) with delta (0, 0)
Screenshot: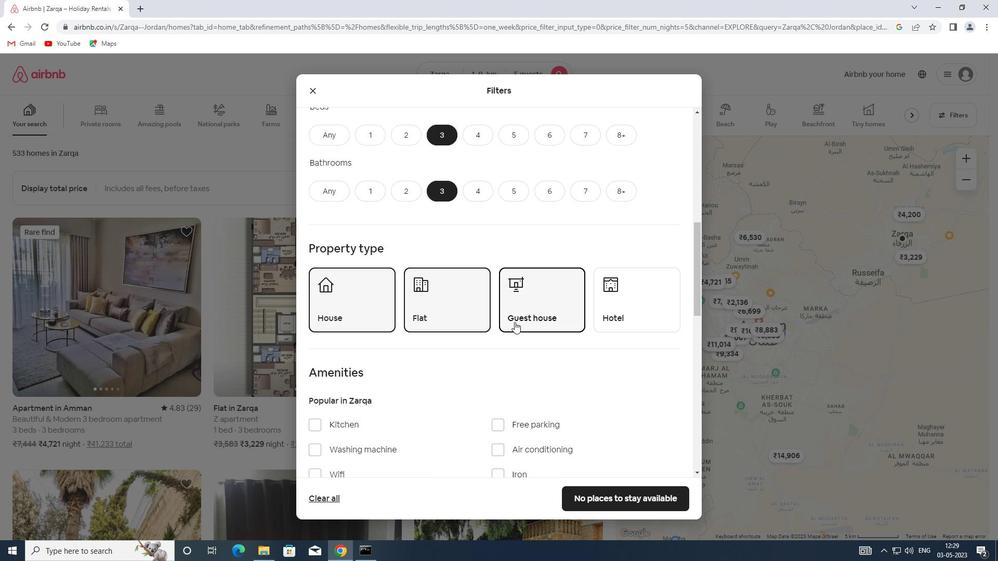 
Action: Mouse moved to (360, 350)
Screenshot: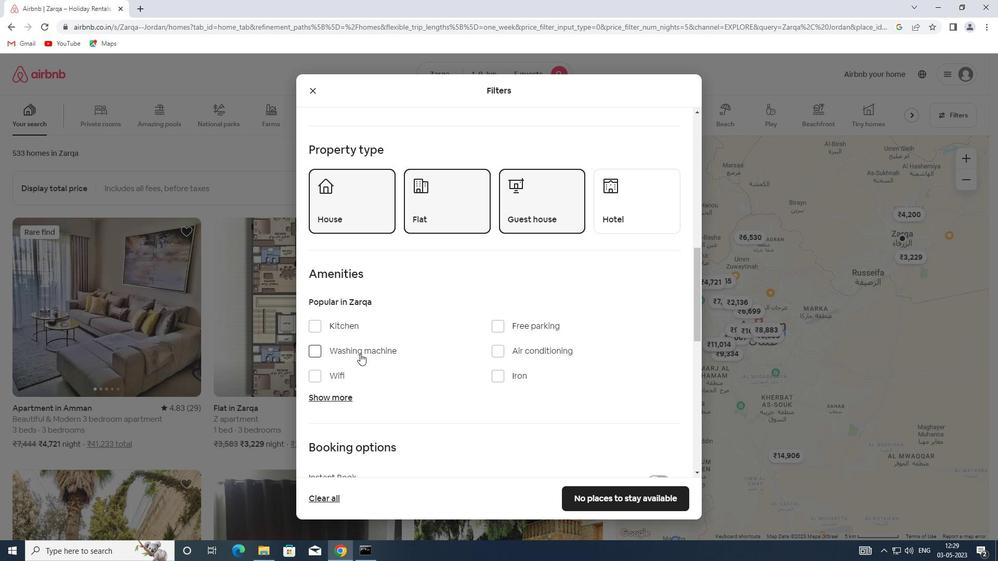 
Action: Mouse pressed left at (360, 350)
Screenshot: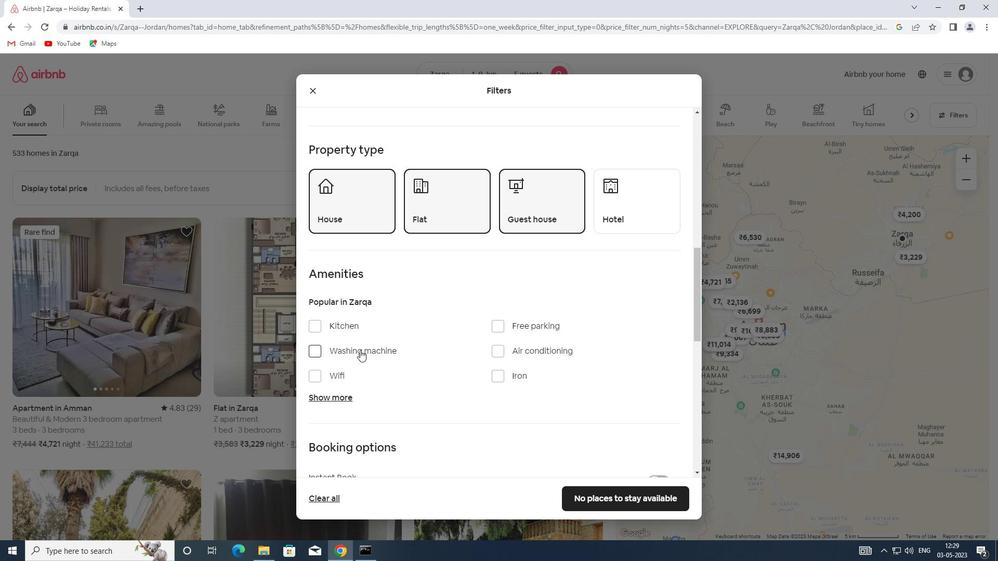 
Action: Mouse scrolled (360, 349) with delta (0, 0)
Screenshot: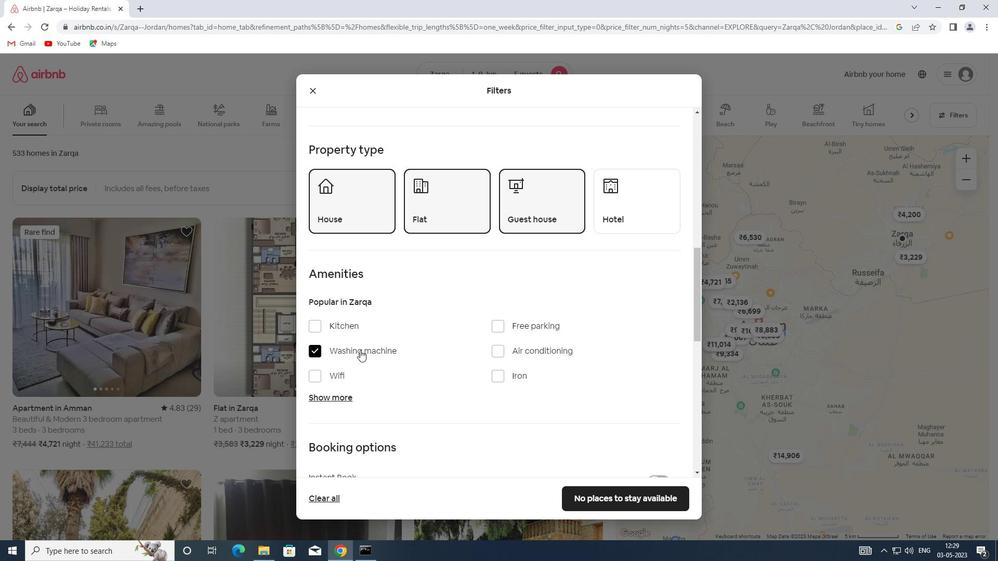 
Action: Mouse scrolled (360, 349) with delta (0, 0)
Screenshot: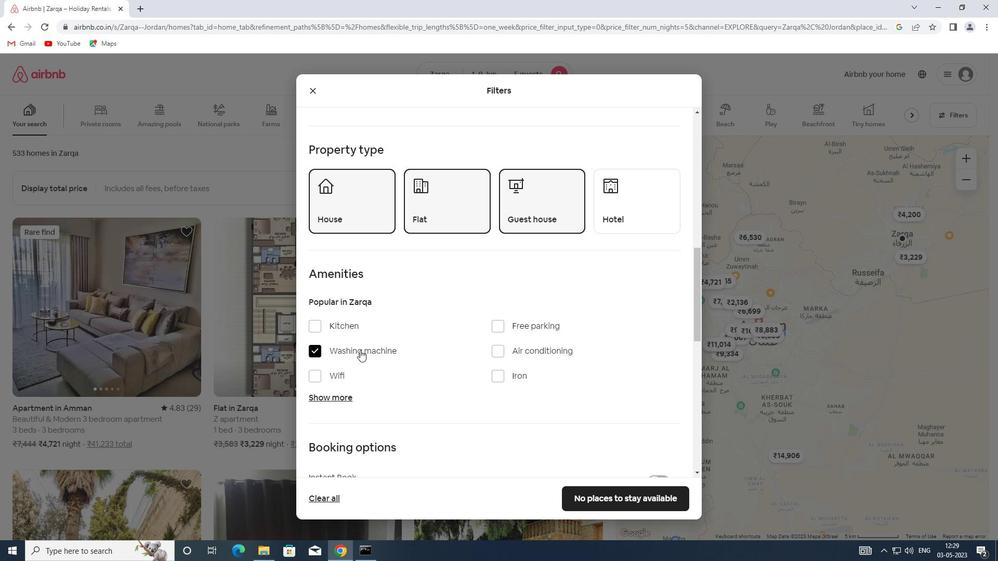 
Action: Mouse scrolled (360, 349) with delta (0, 0)
Screenshot: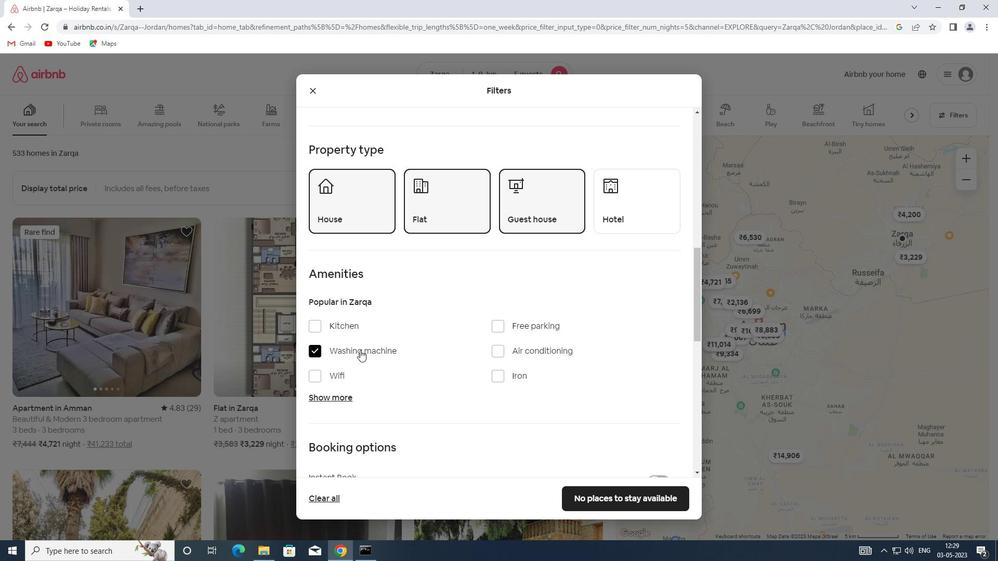 
Action: Mouse scrolled (360, 349) with delta (0, 0)
Screenshot: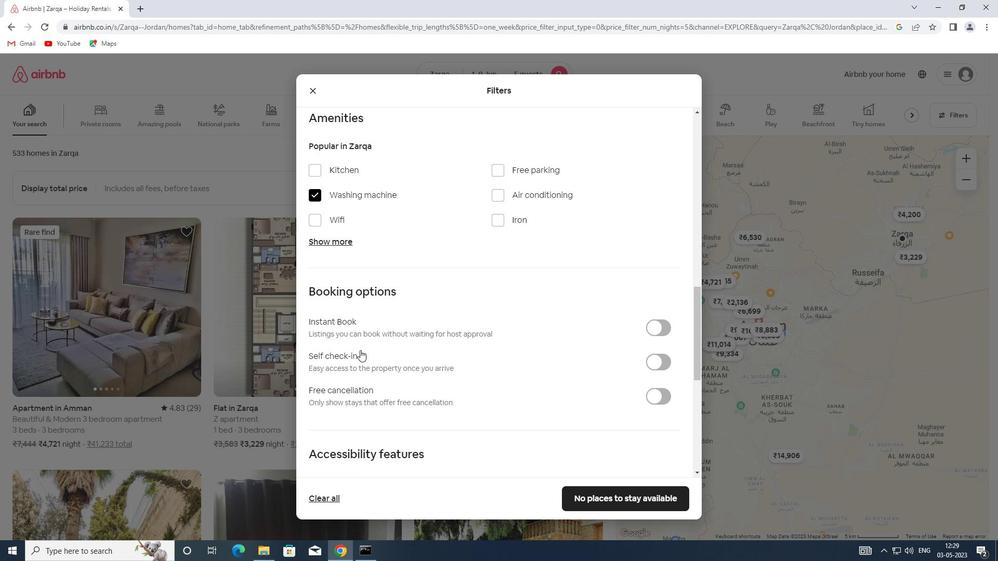 
Action: Mouse moved to (649, 307)
Screenshot: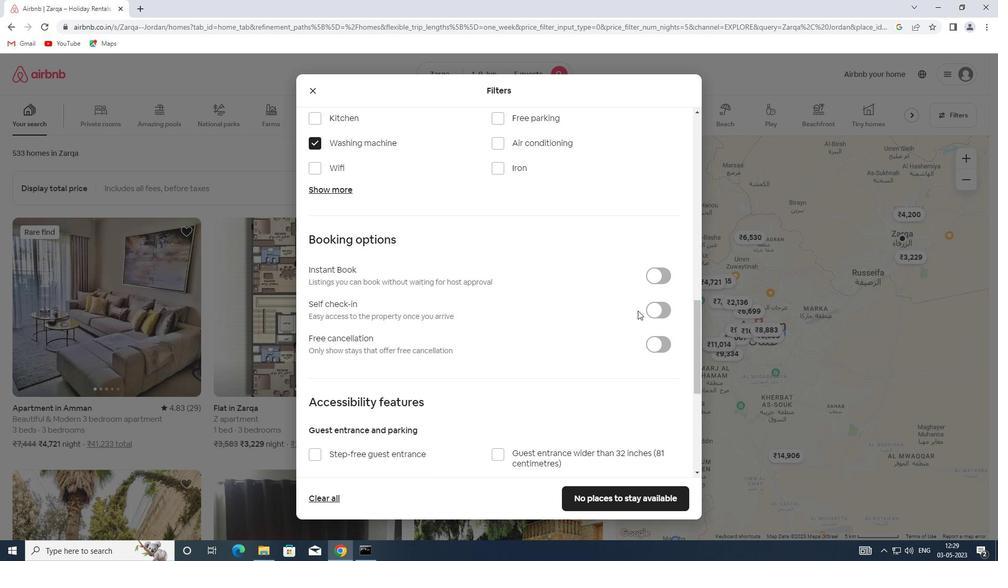 
Action: Mouse pressed left at (649, 307)
Screenshot: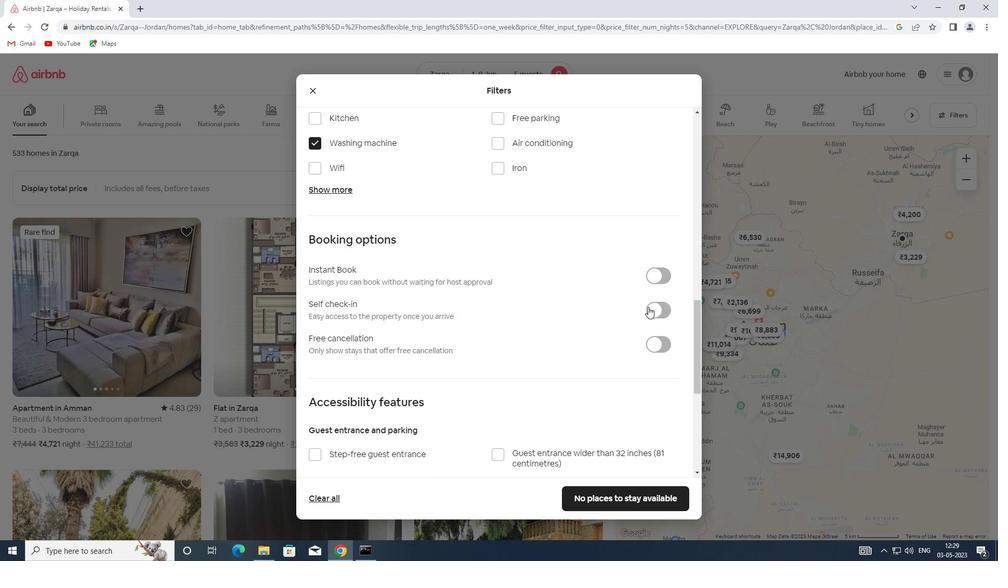 
Action: Mouse moved to (481, 332)
Screenshot: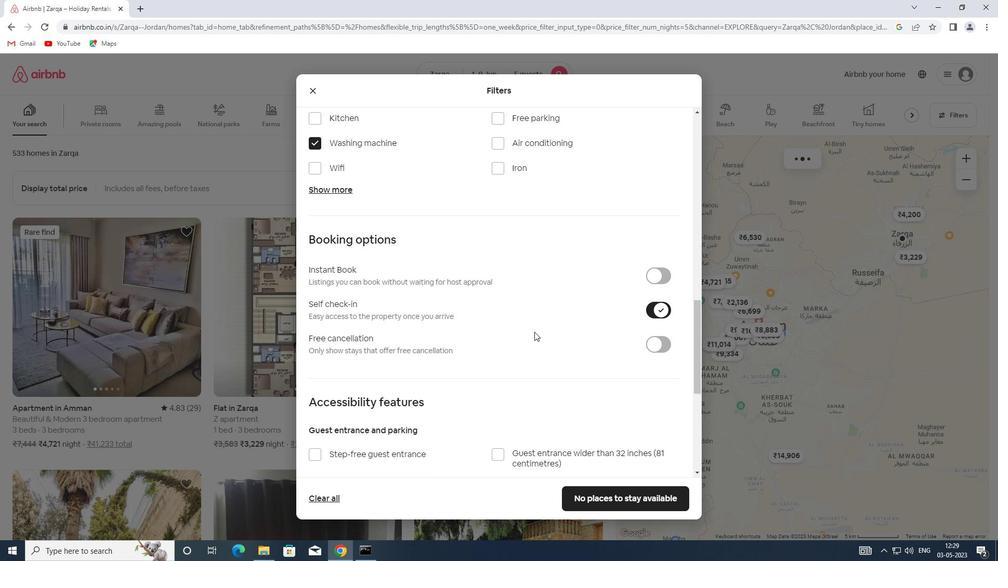 
Action: Mouse scrolled (481, 331) with delta (0, 0)
Screenshot: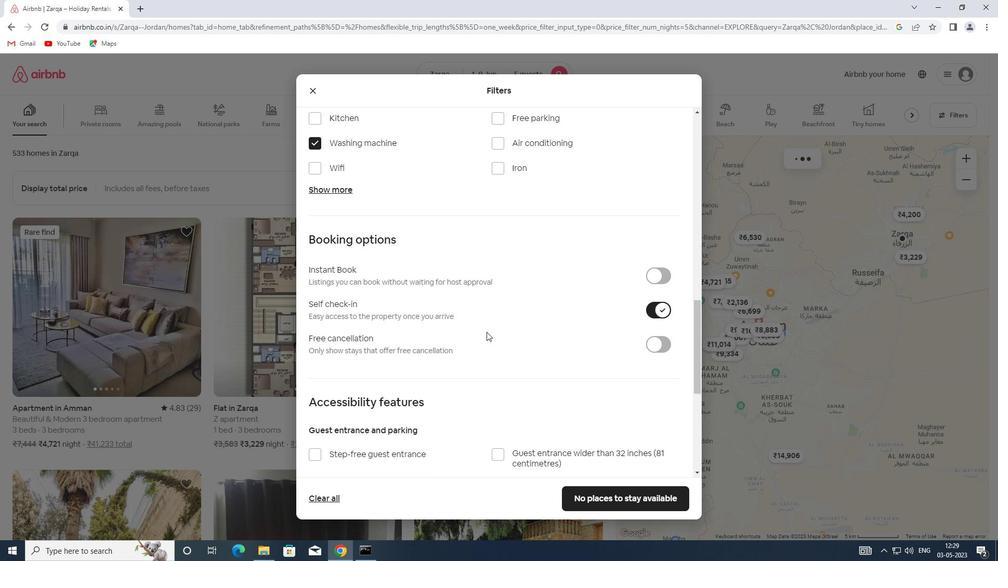 
Action: Mouse scrolled (481, 331) with delta (0, 0)
Screenshot: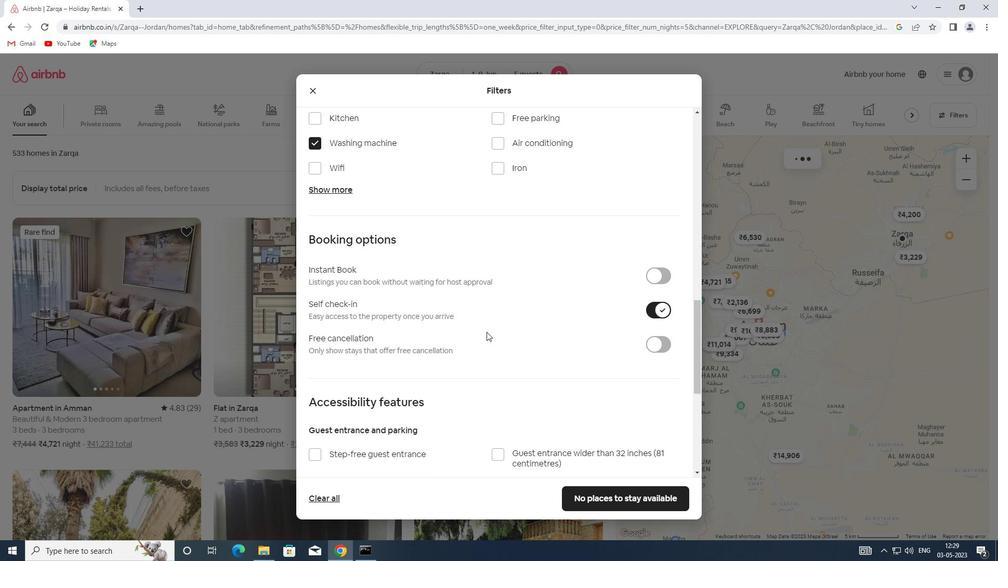 
Action: Mouse scrolled (481, 331) with delta (0, 0)
Screenshot: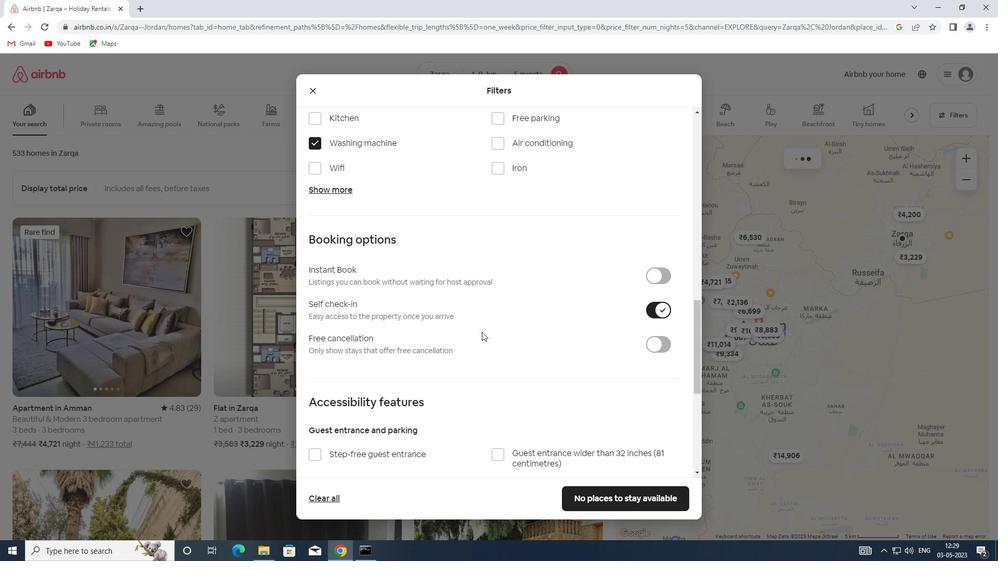
Action: Mouse scrolled (481, 331) with delta (0, 0)
Screenshot: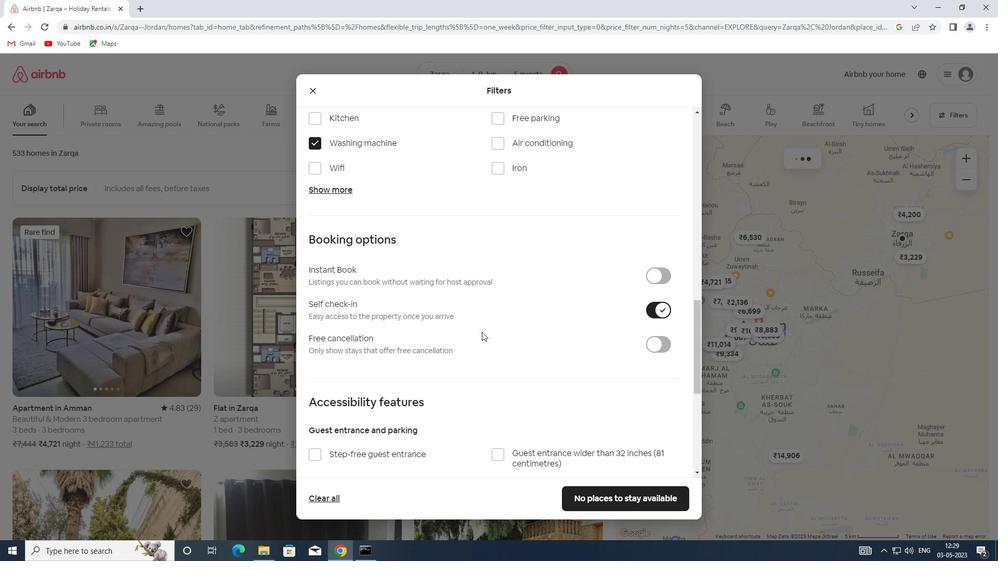 
Action: Mouse scrolled (481, 332) with delta (0, 0)
Screenshot: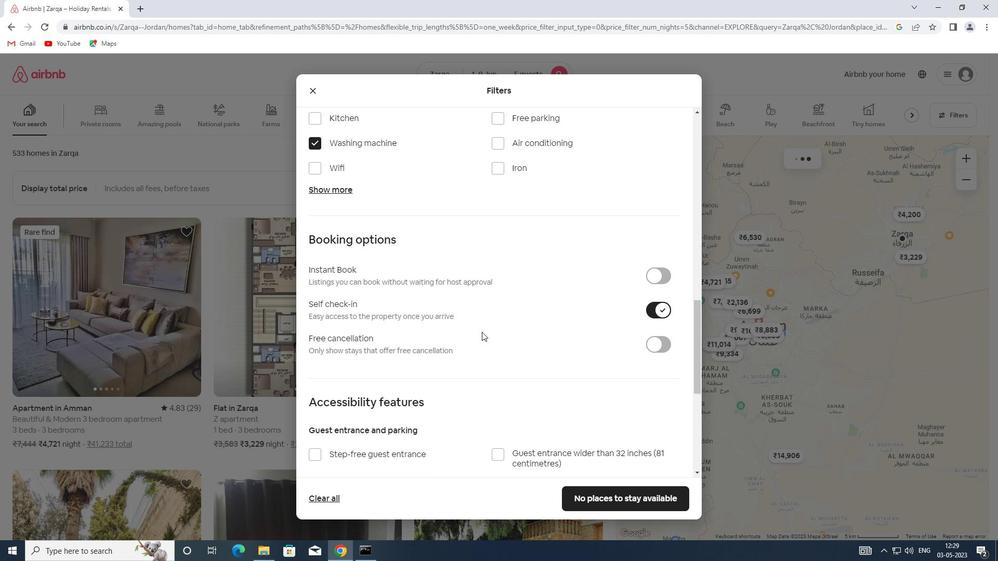 
Action: Mouse moved to (330, 414)
Screenshot: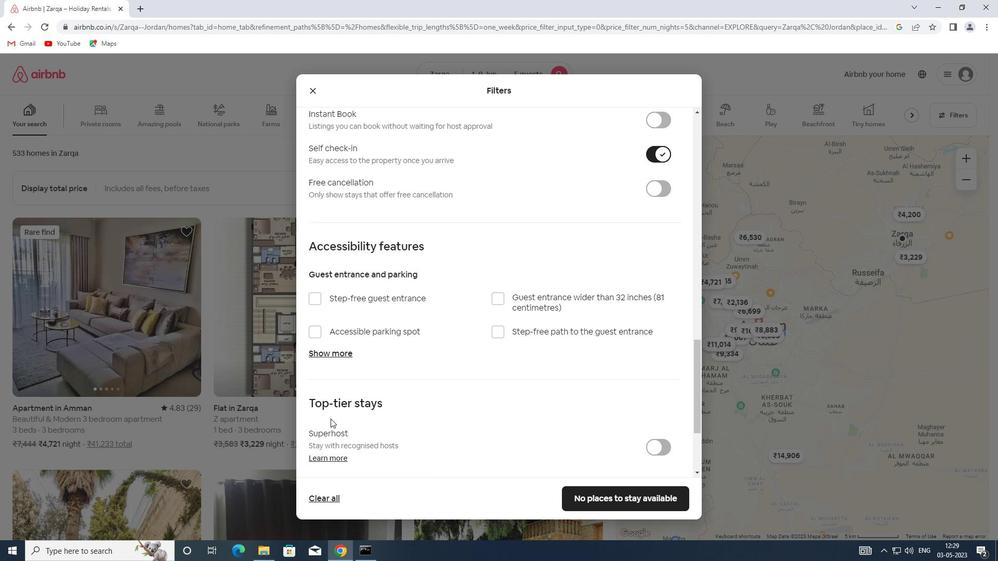 
Action: Mouse scrolled (330, 413) with delta (0, 0)
Screenshot: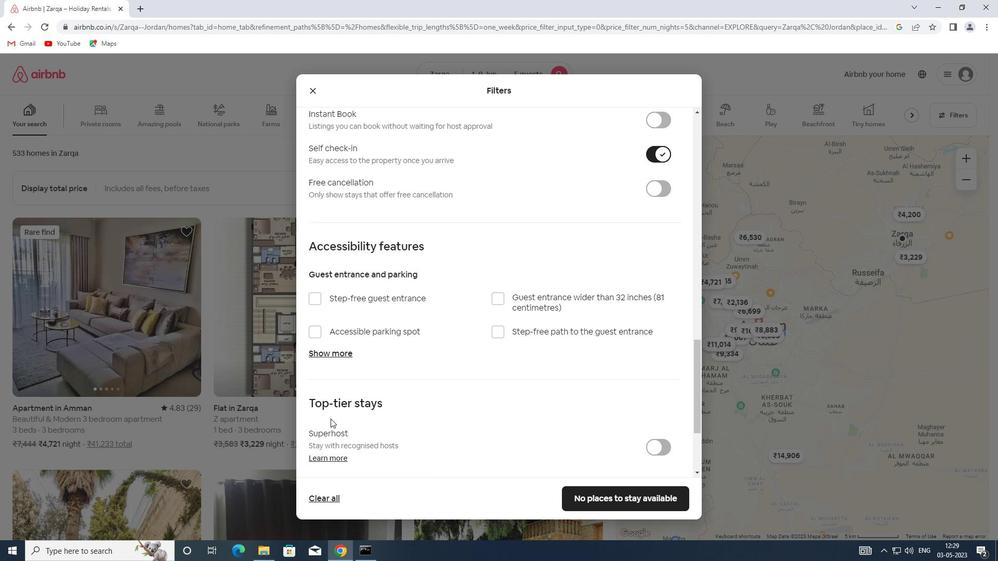 
Action: Mouse scrolled (330, 413) with delta (0, 0)
Screenshot: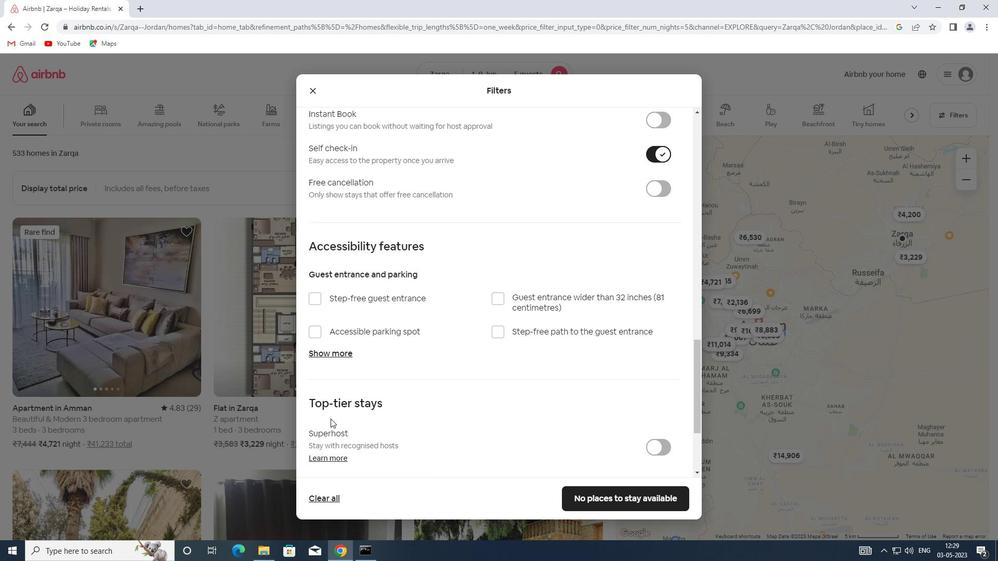 
Action: Mouse scrolled (330, 413) with delta (0, 0)
Screenshot: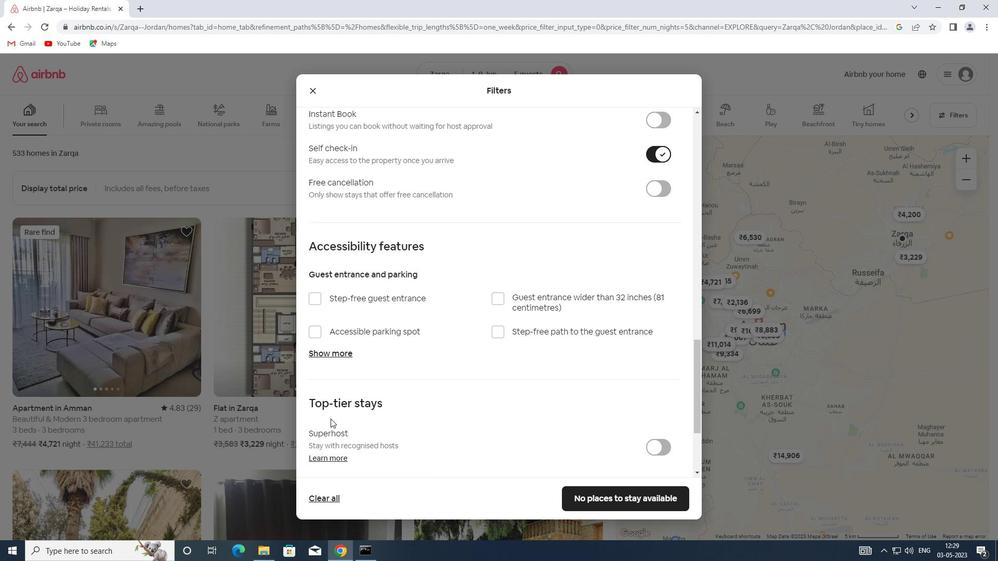 
Action: Mouse scrolled (330, 413) with delta (0, 0)
Screenshot: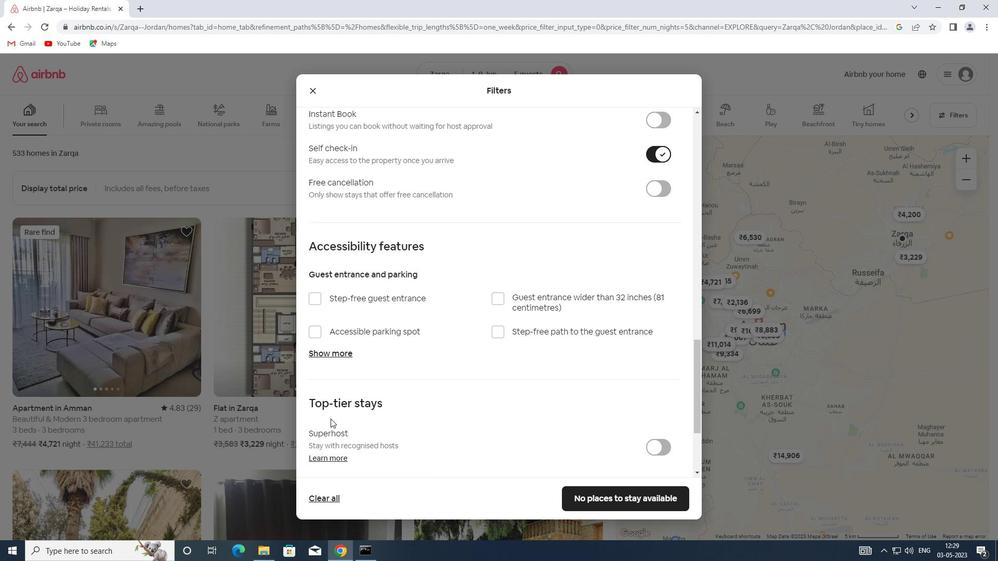 
Action: Mouse scrolled (330, 413) with delta (0, 0)
Screenshot: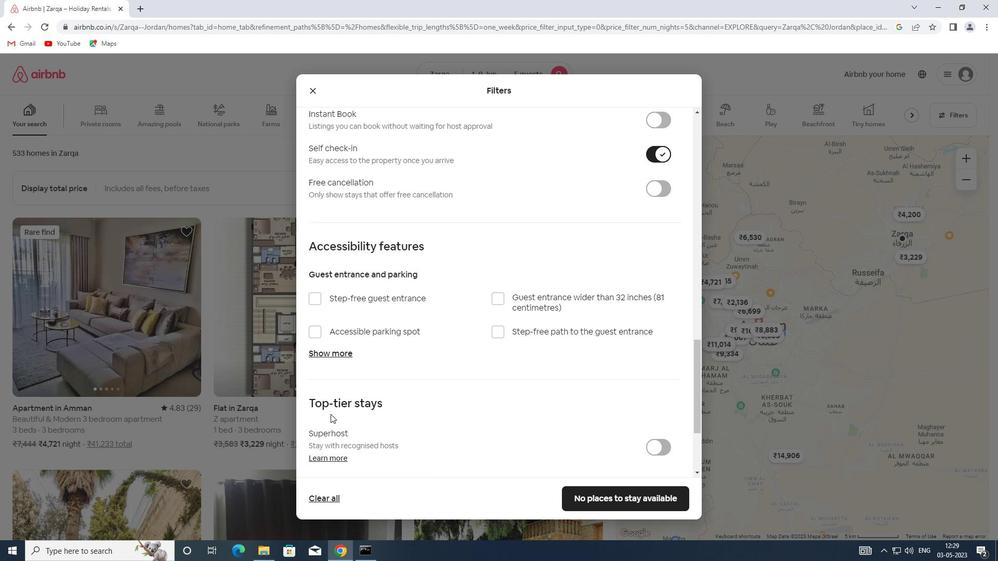 
Action: Mouse moved to (330, 403)
Screenshot: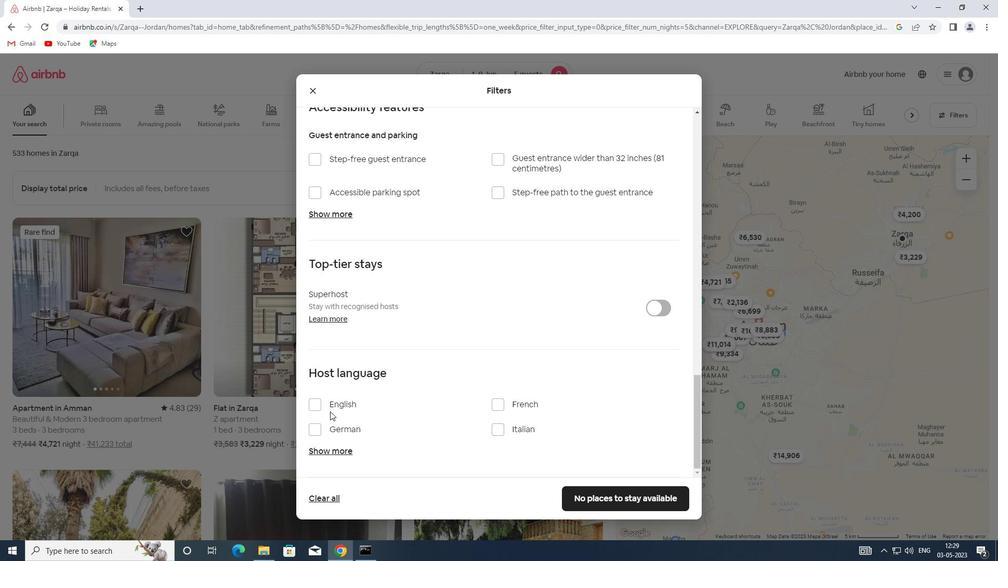 
Action: Mouse pressed left at (330, 403)
Screenshot: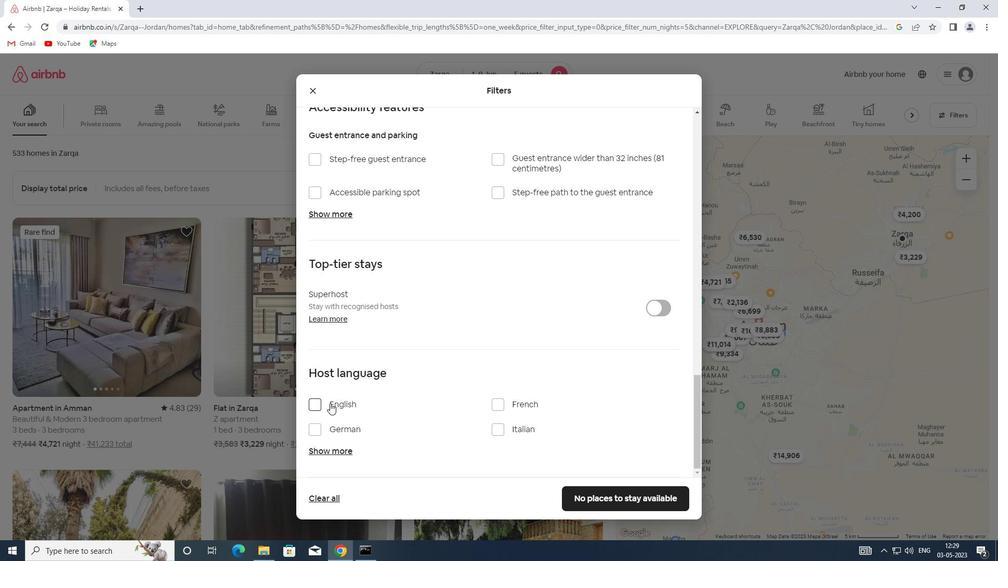 
Action: Mouse moved to (588, 496)
Screenshot: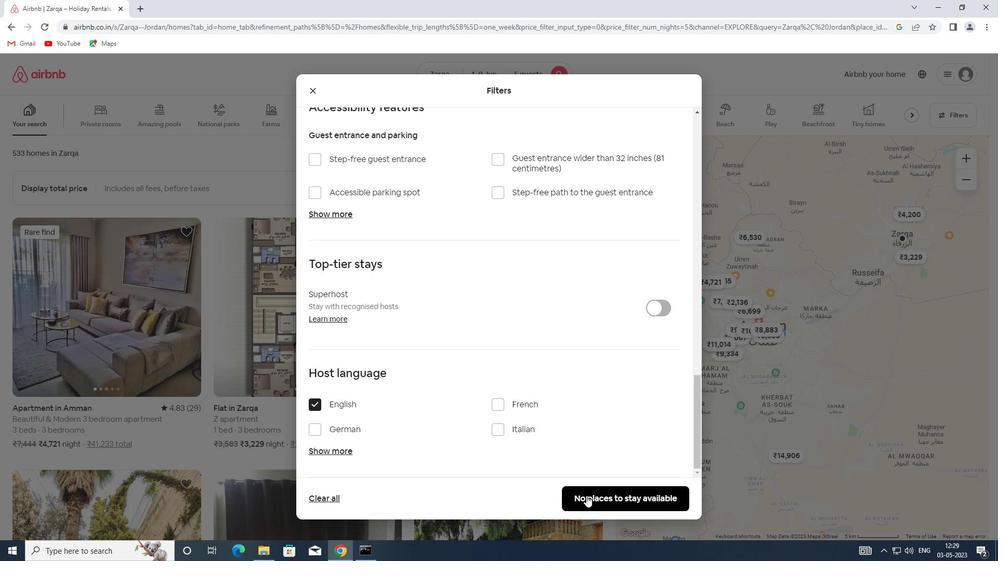 
Action: Mouse pressed left at (588, 496)
Screenshot: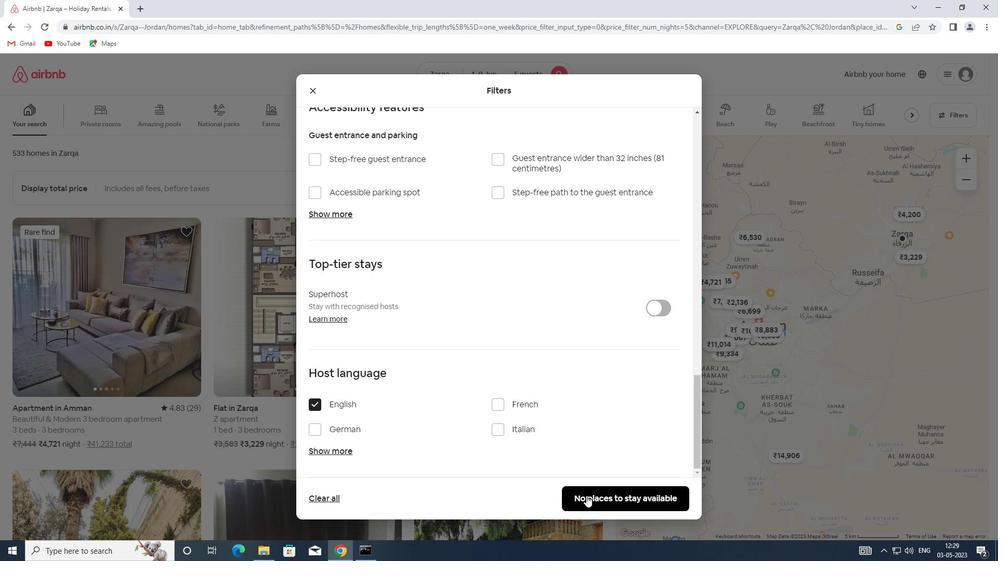
Action: Mouse moved to (589, 496)
Screenshot: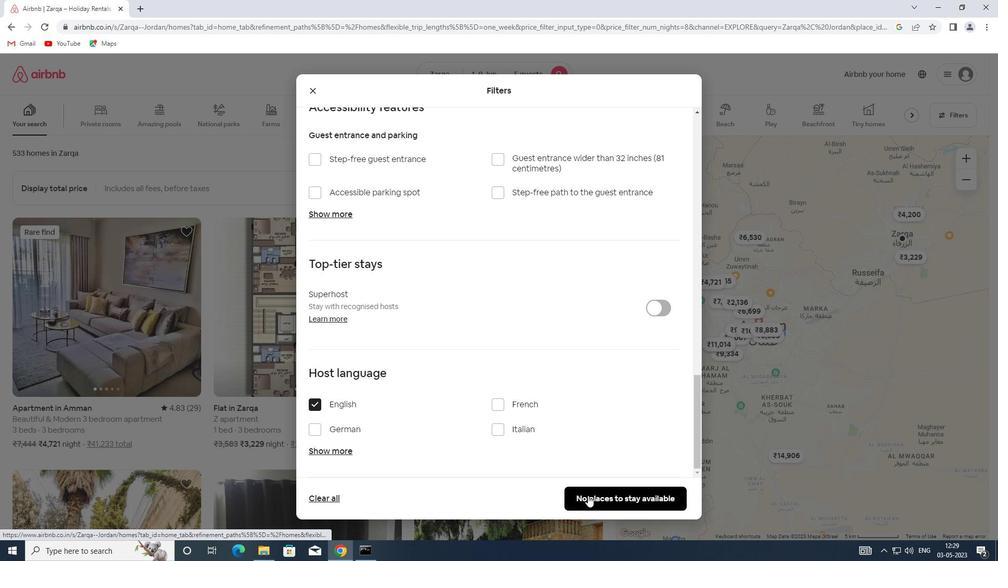 
